 Task: Find connections with filter location Pindobaçu with filter topic #goalswith filter profile language French with filter current company TVS Supply Chain Solutions with filter school Institute of Engineering & Technology DAVV, Indore with filter industry Pipeline Transportation with filter service category Negotiation with filter keywords title Atmospheric Scientist
Action: Mouse moved to (357, 404)
Screenshot: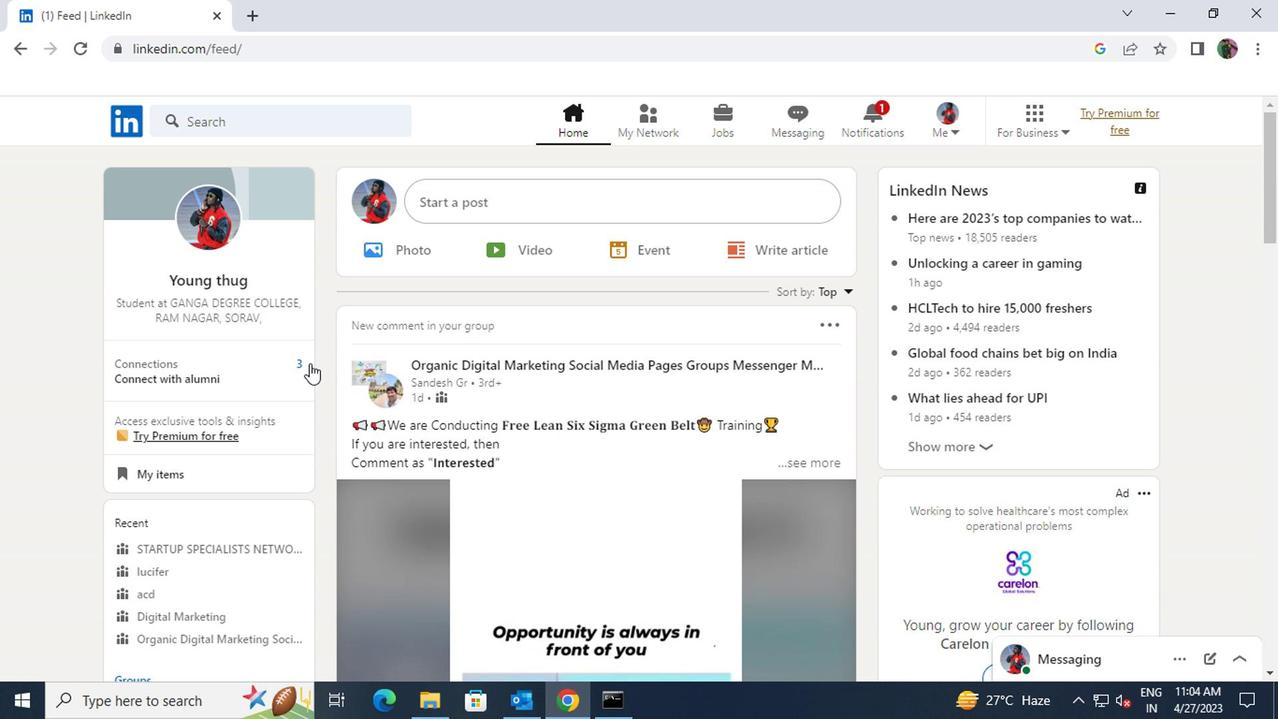 
Action: Mouse pressed left at (357, 404)
Screenshot: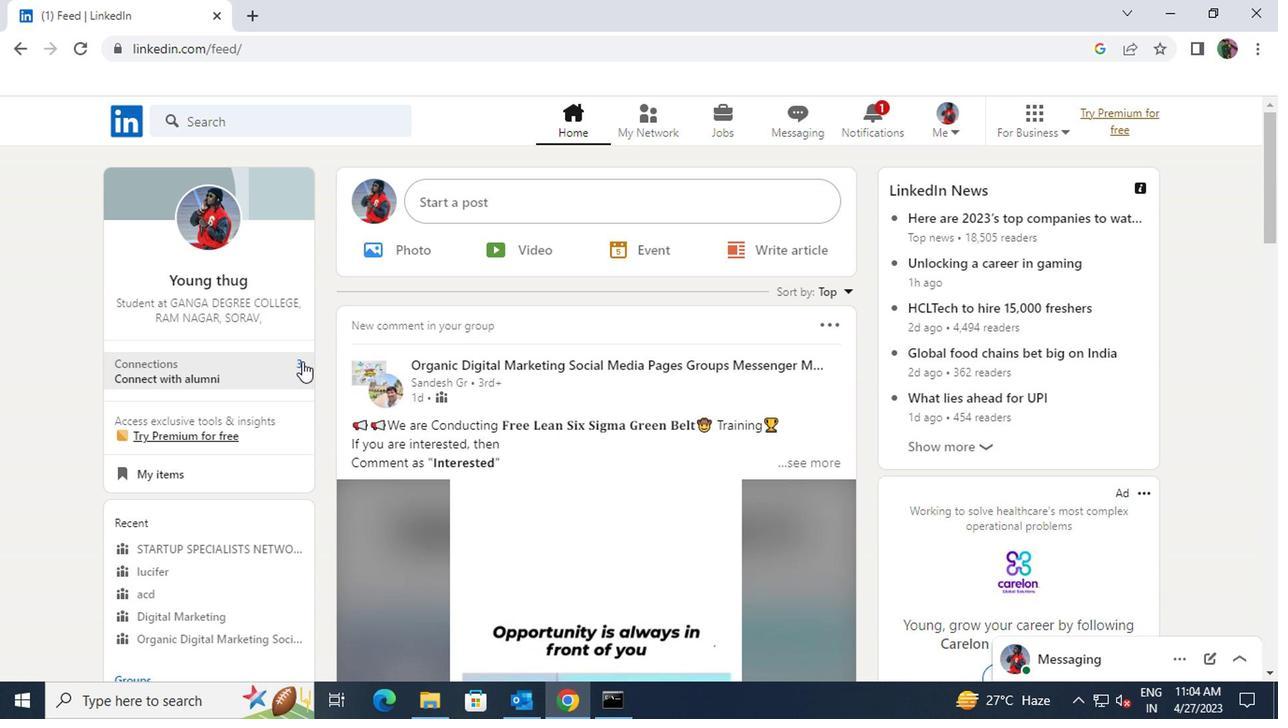 
Action: Mouse moved to (397, 309)
Screenshot: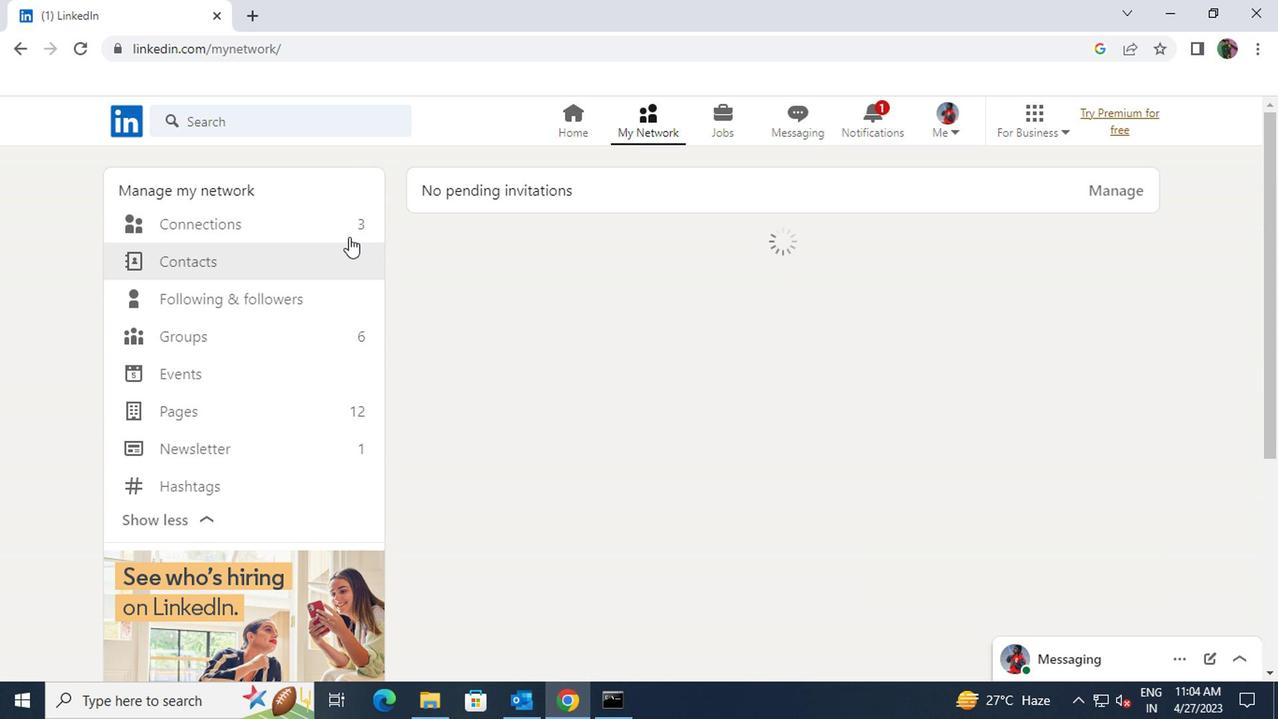 
Action: Mouse pressed left at (397, 309)
Screenshot: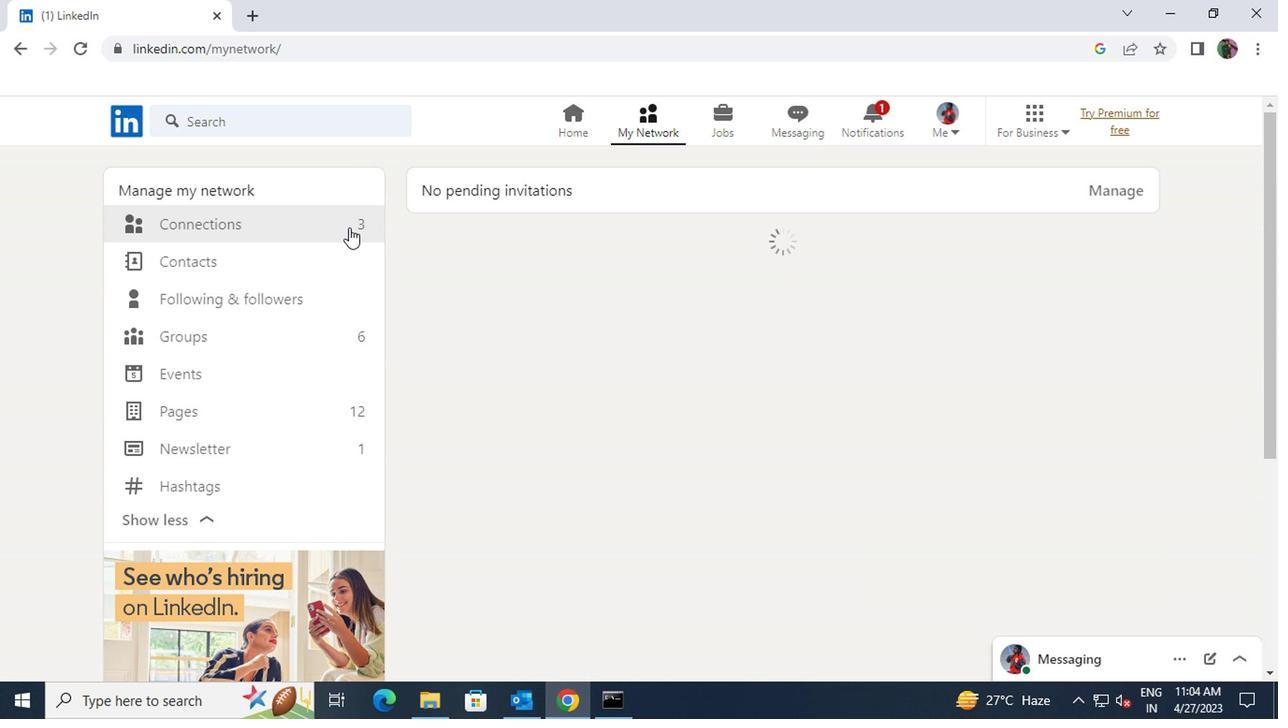 
Action: Mouse moved to (670, 312)
Screenshot: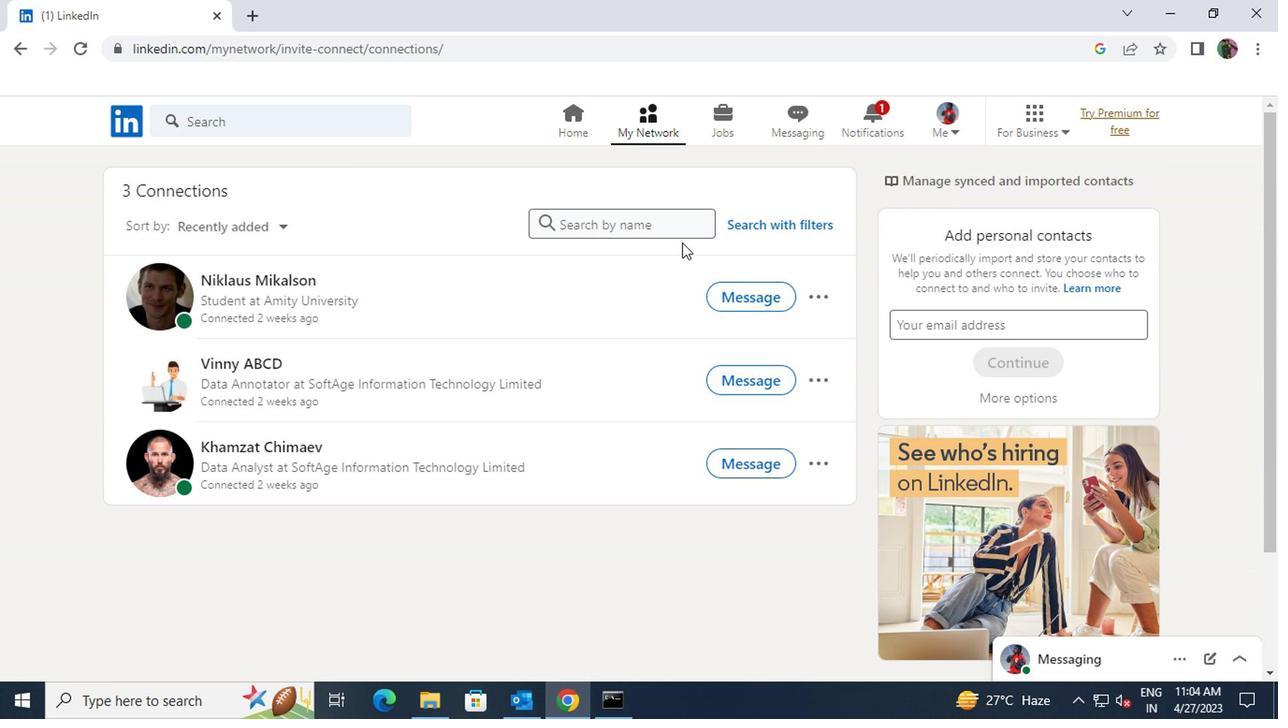 
Action: Mouse pressed left at (670, 312)
Screenshot: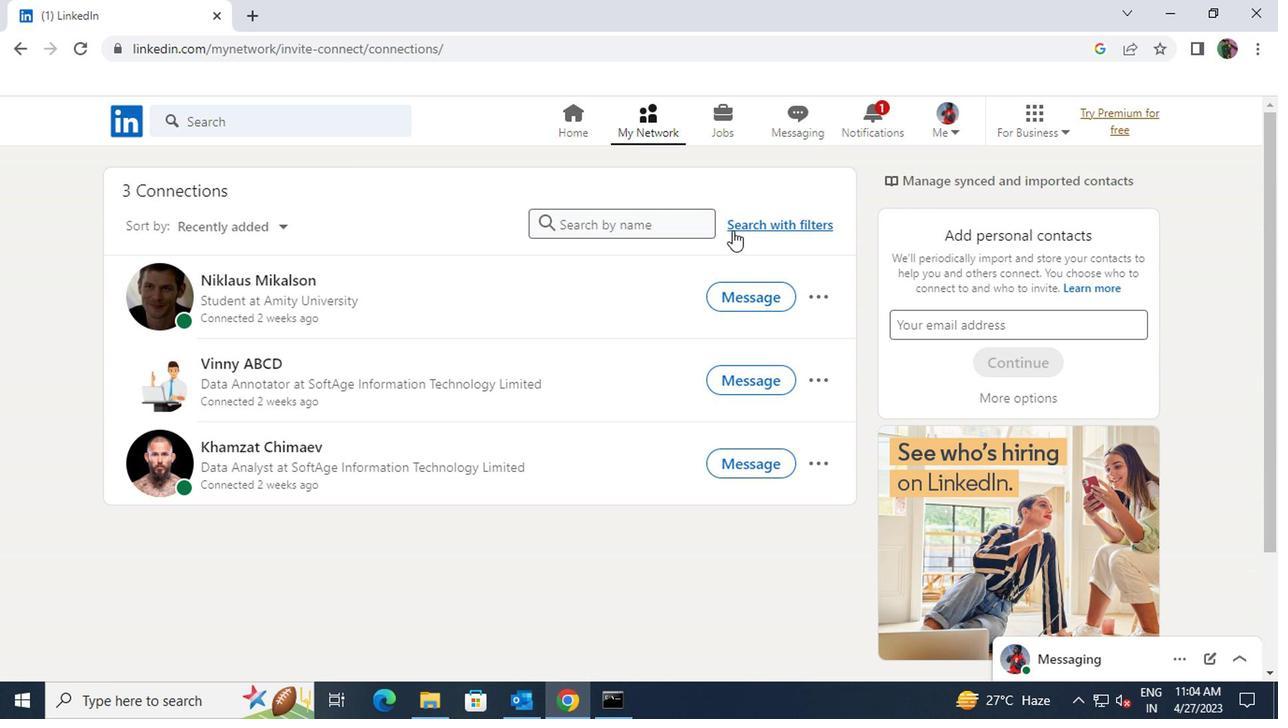 
Action: Mouse moved to (638, 273)
Screenshot: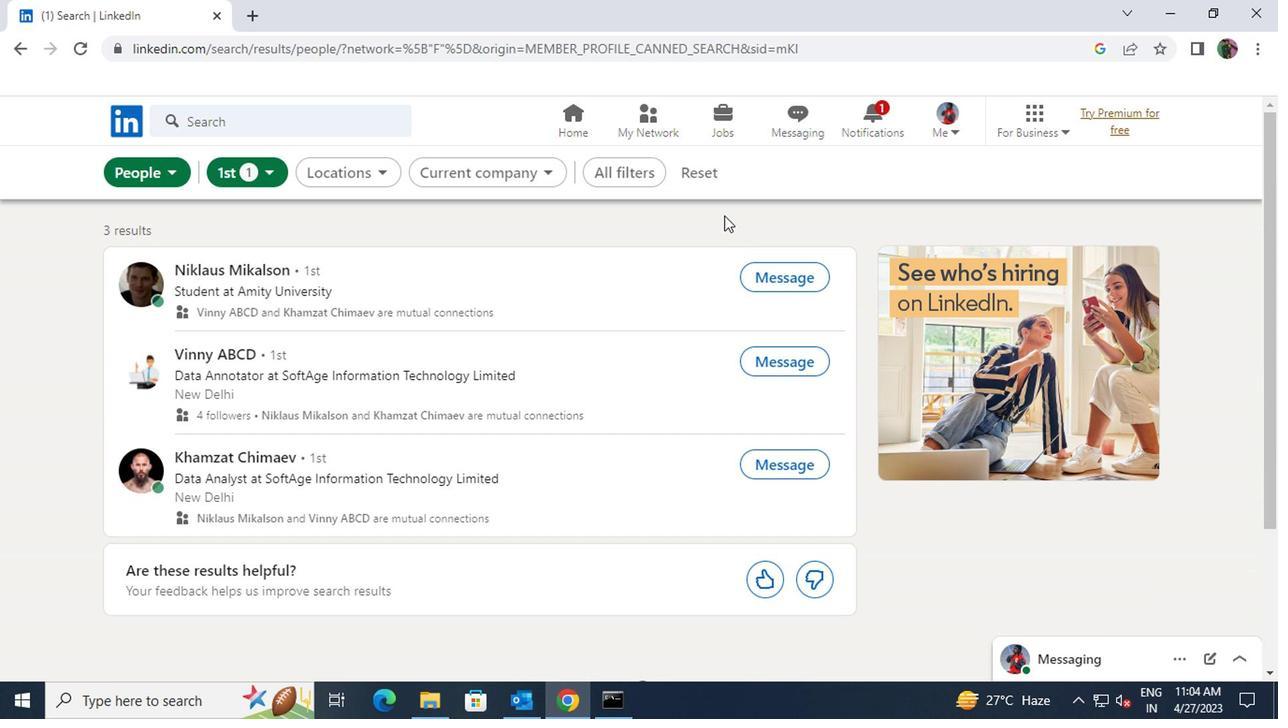 
Action: Mouse pressed left at (638, 273)
Screenshot: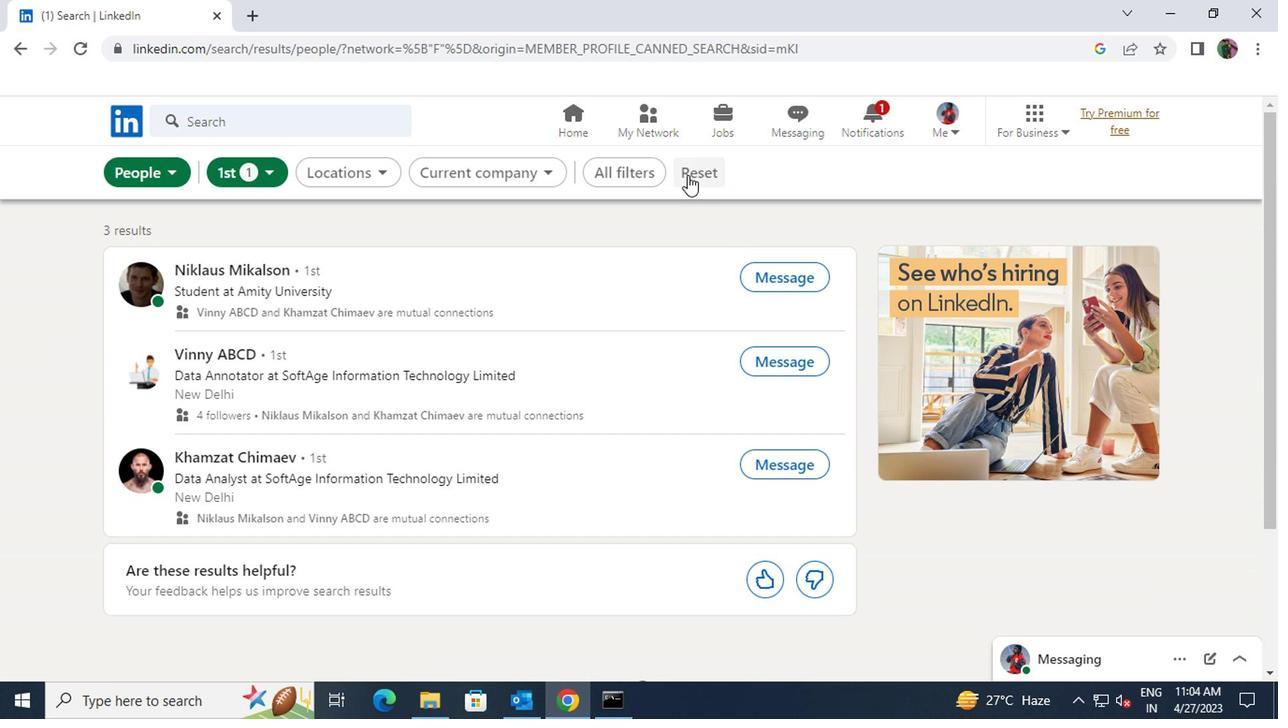 
Action: Mouse moved to (629, 270)
Screenshot: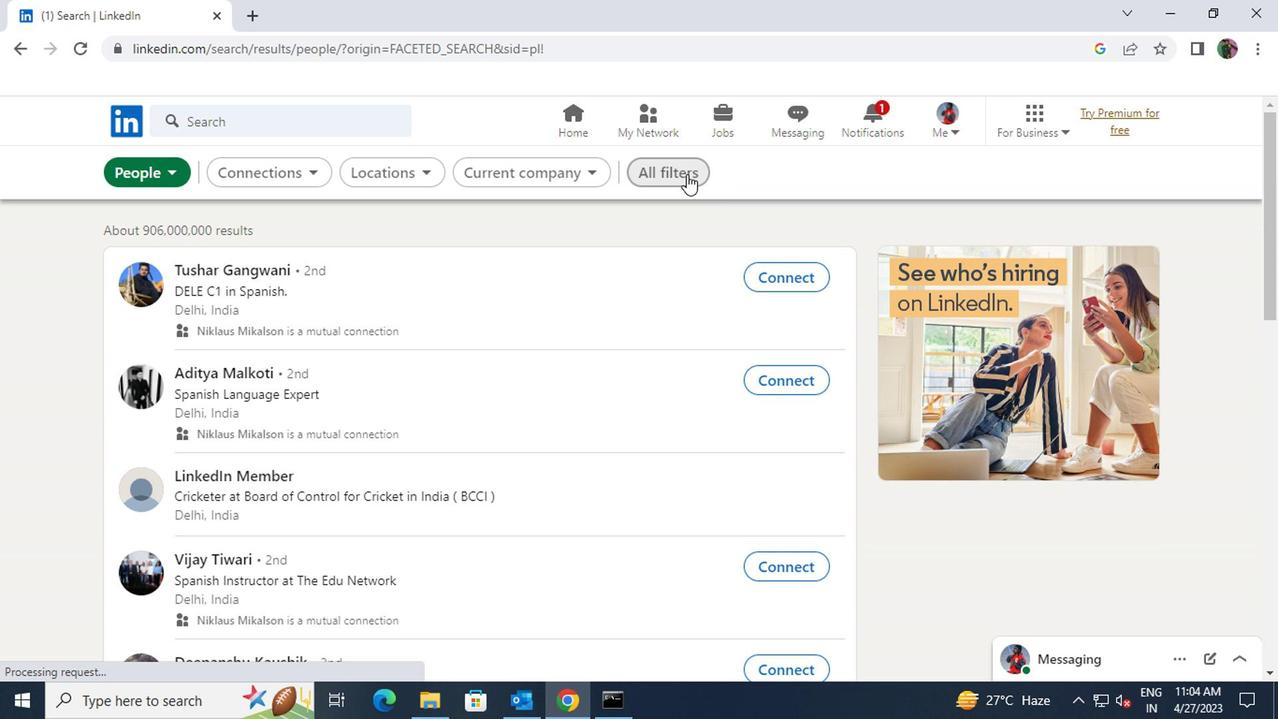 
Action: Mouse pressed left at (629, 270)
Screenshot: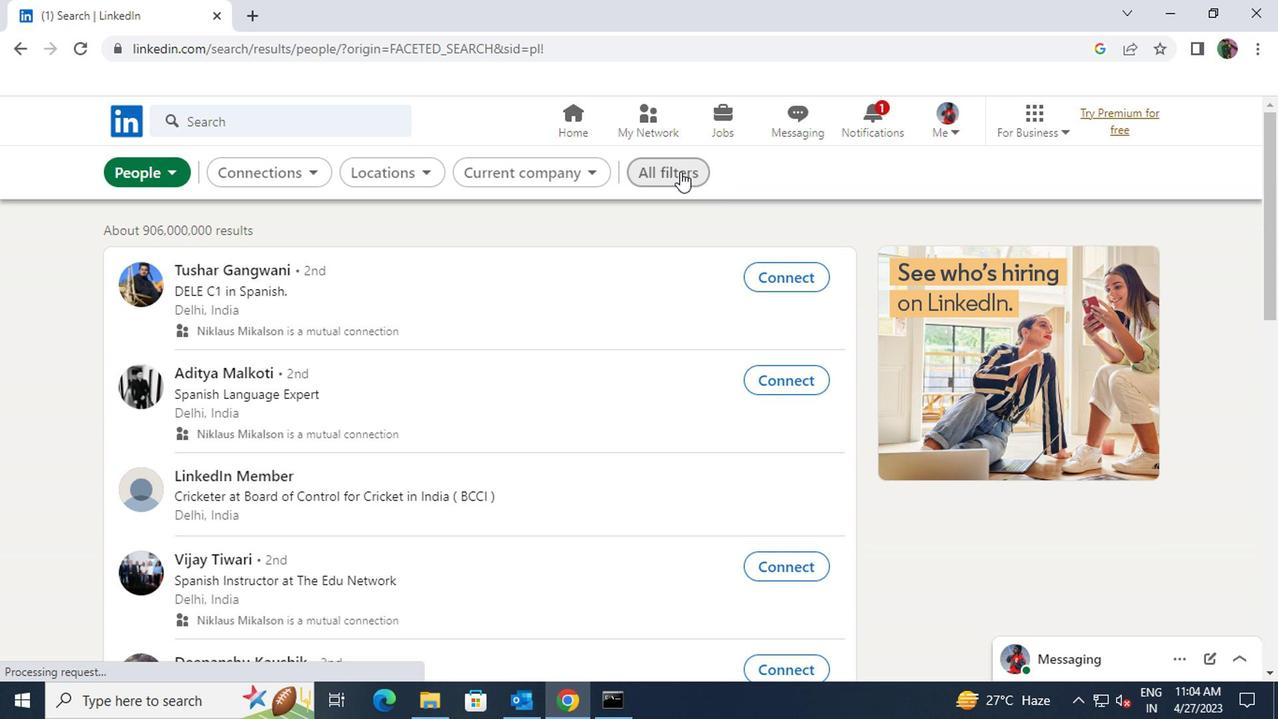 
Action: Mouse moved to (805, 414)
Screenshot: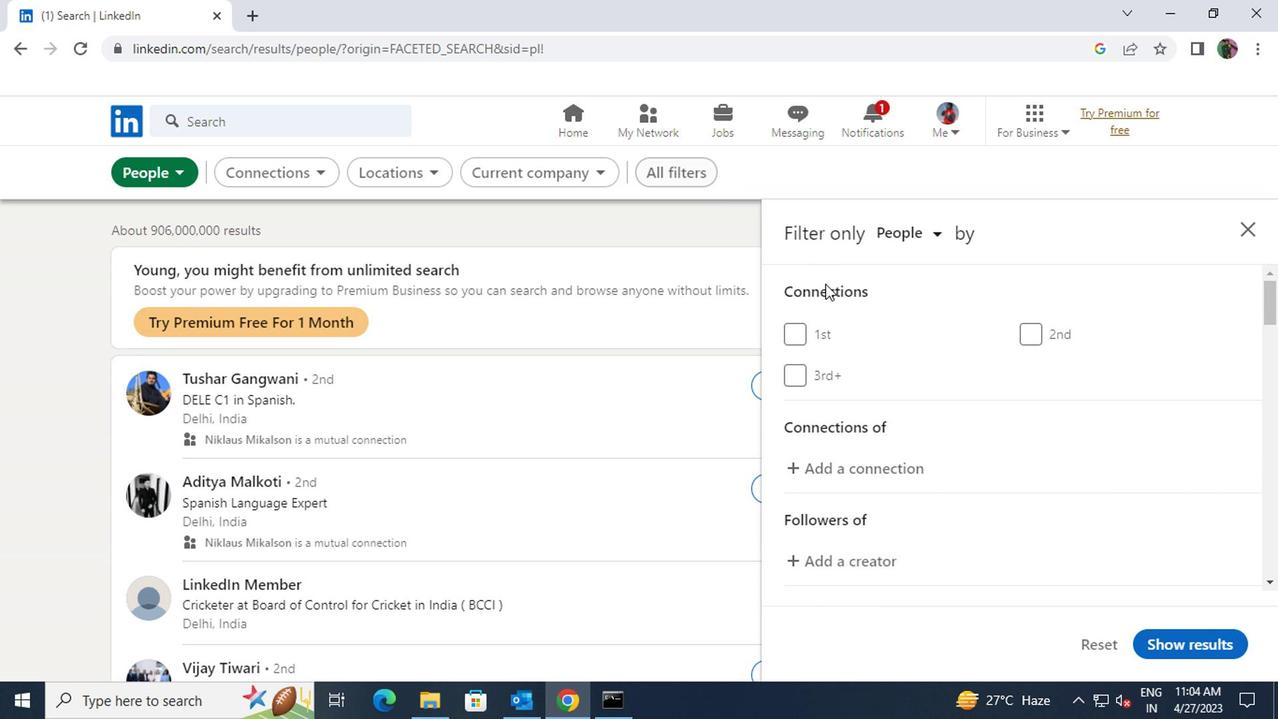 
Action: Mouse scrolled (805, 414) with delta (0, 0)
Screenshot: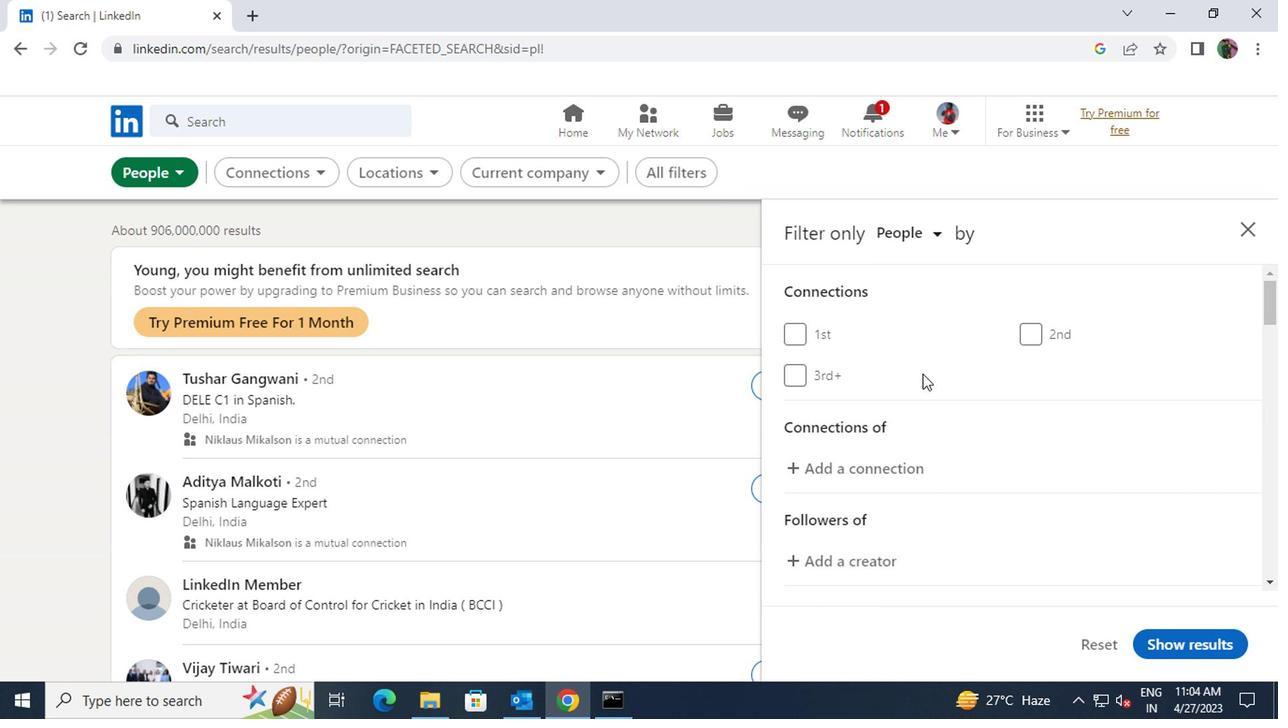 
Action: Mouse scrolled (805, 414) with delta (0, 0)
Screenshot: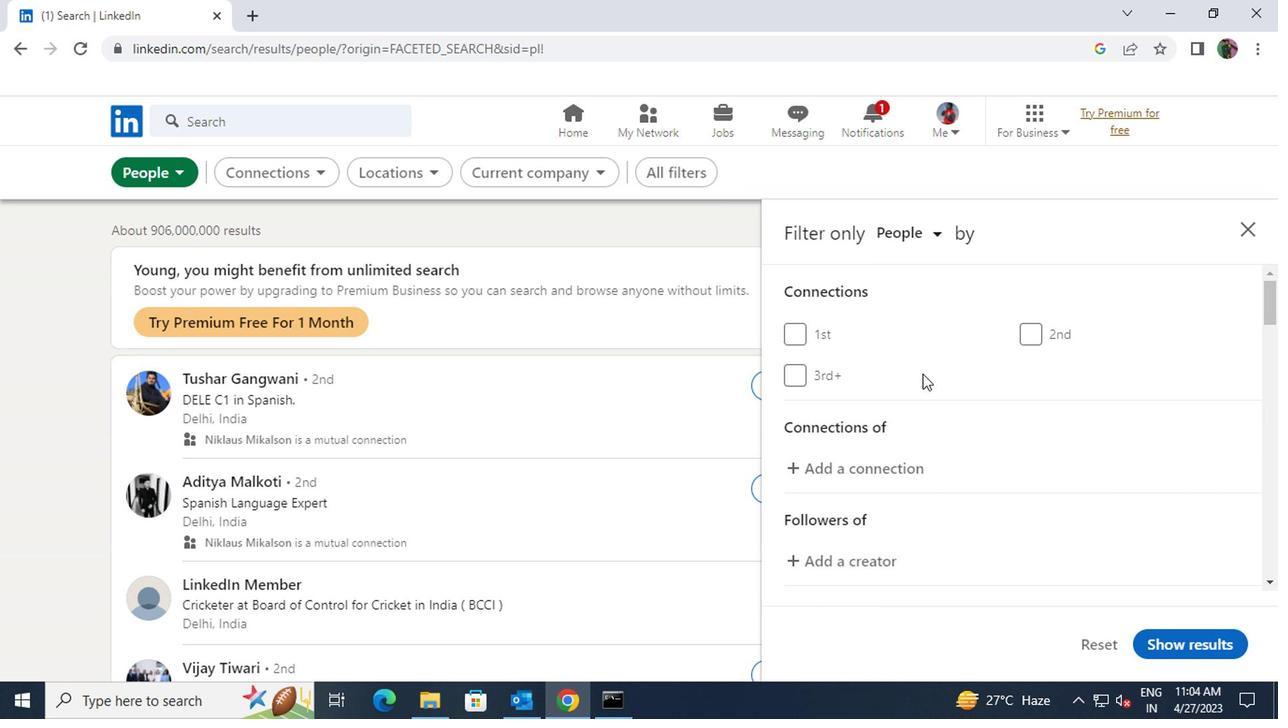 
Action: Mouse scrolled (805, 414) with delta (0, 0)
Screenshot: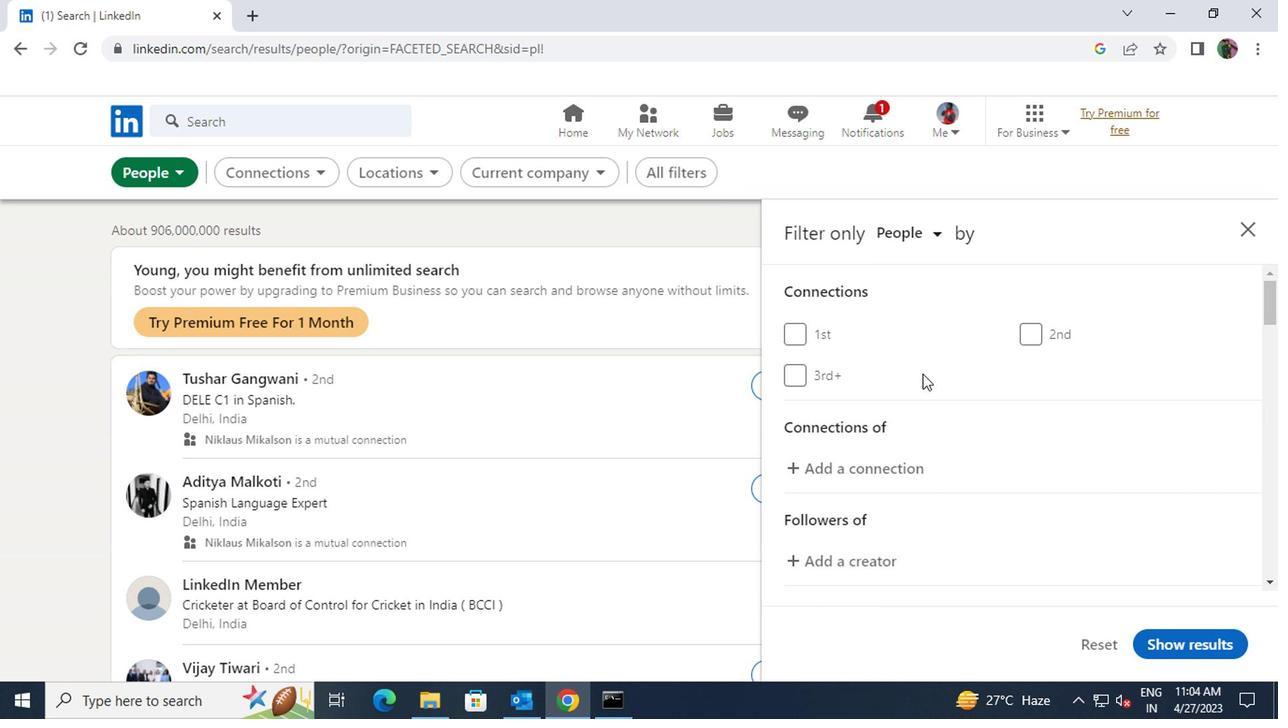 
Action: Mouse scrolled (805, 414) with delta (0, 0)
Screenshot: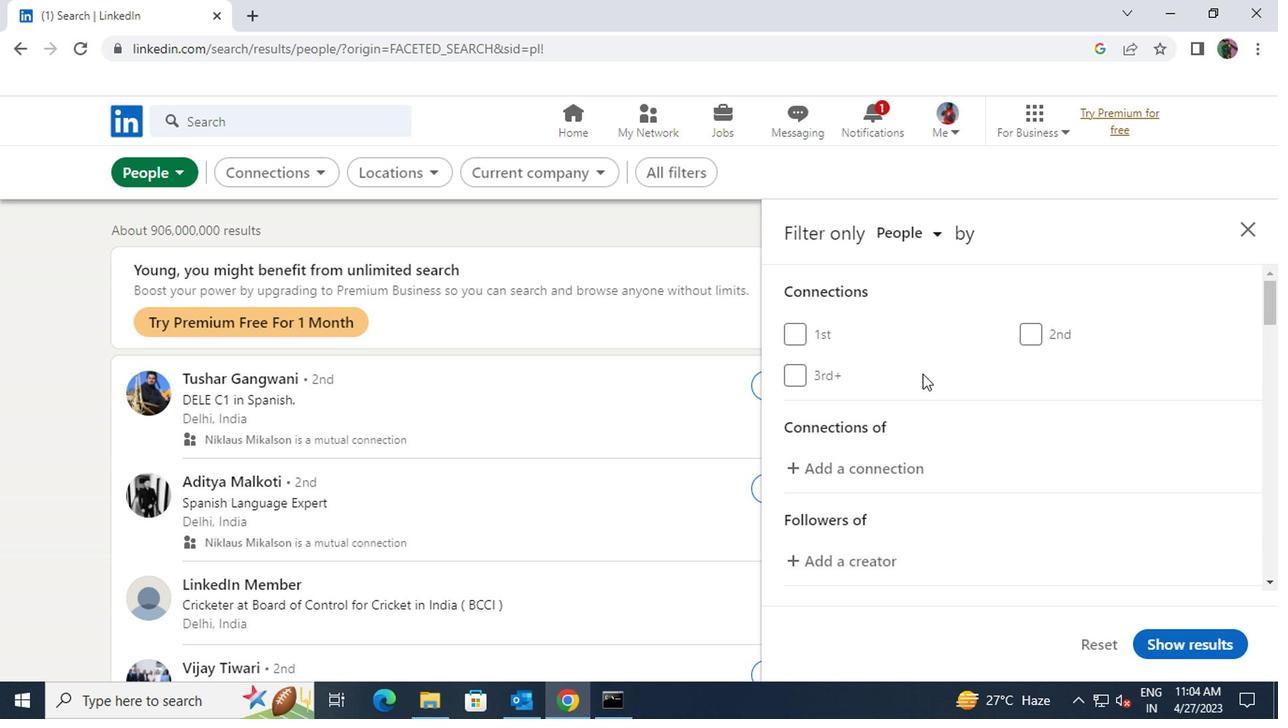 
Action: Mouse moved to (891, 409)
Screenshot: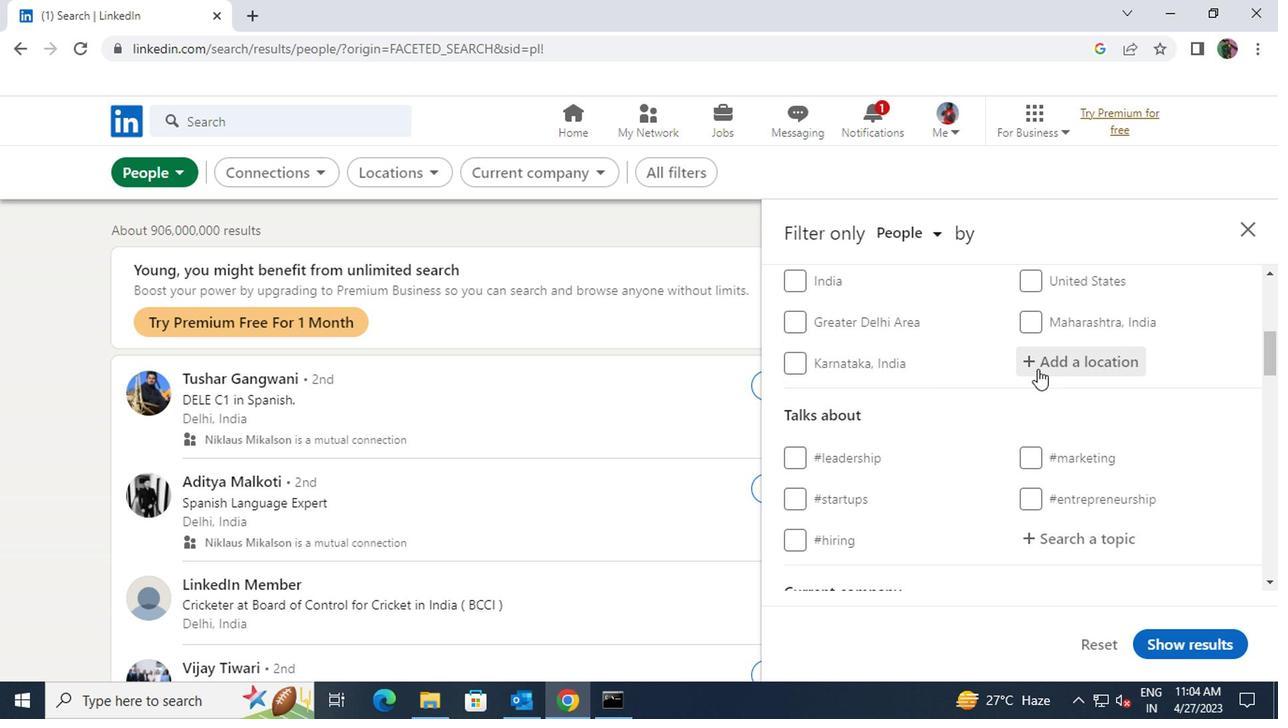 
Action: Mouse pressed left at (891, 409)
Screenshot: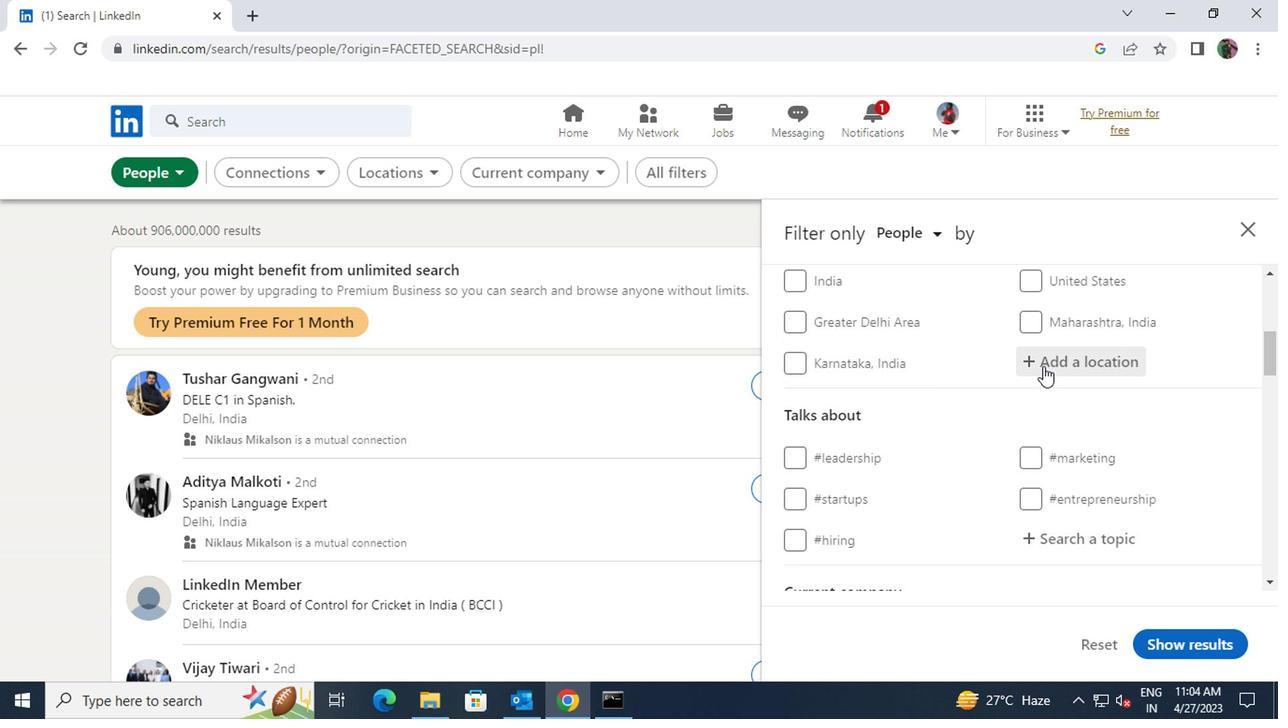 
Action: Key pressed <Key.shift><Key.shift><Key.shift><Key.shift>PINDOBACU
Screenshot: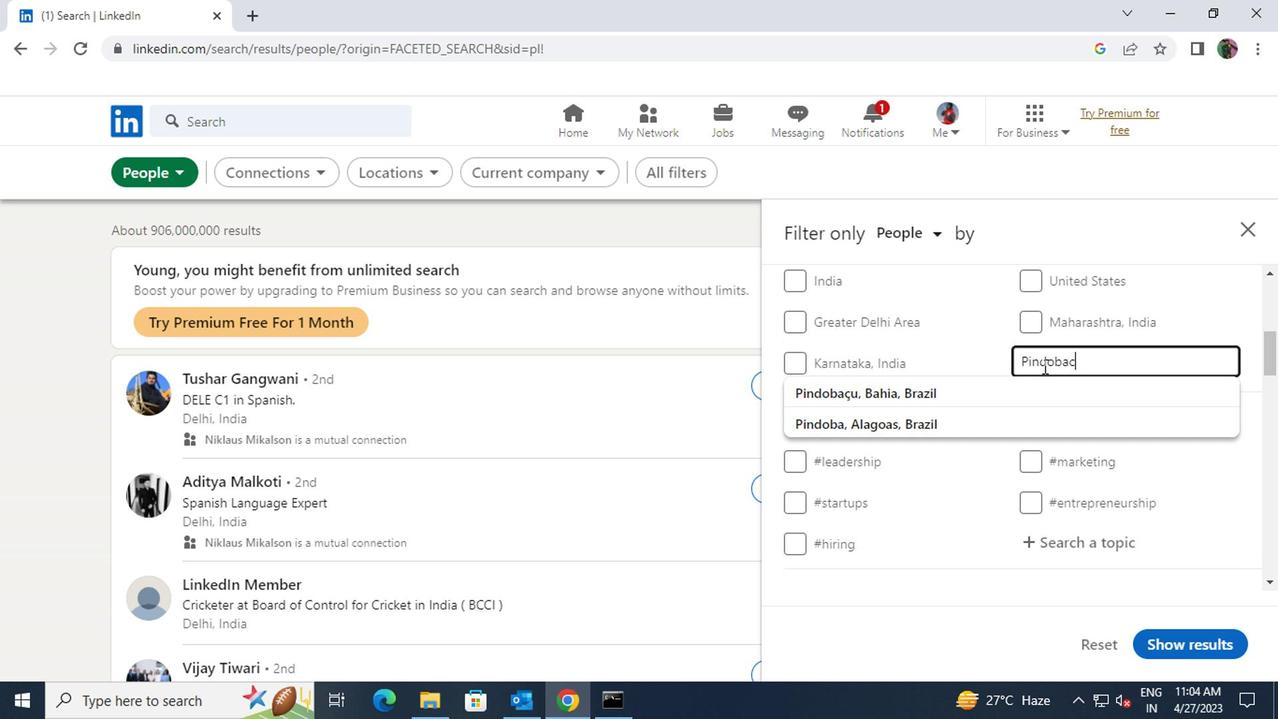 
Action: Mouse moved to (887, 422)
Screenshot: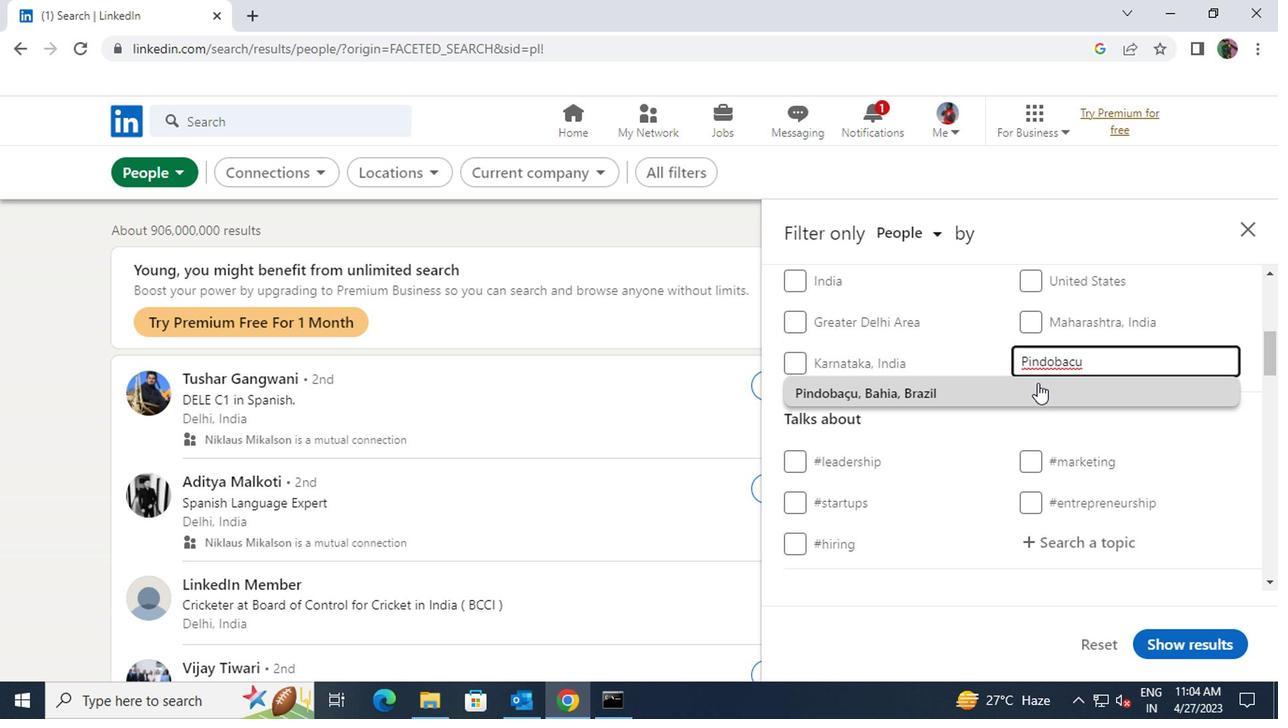 
Action: Mouse pressed left at (887, 422)
Screenshot: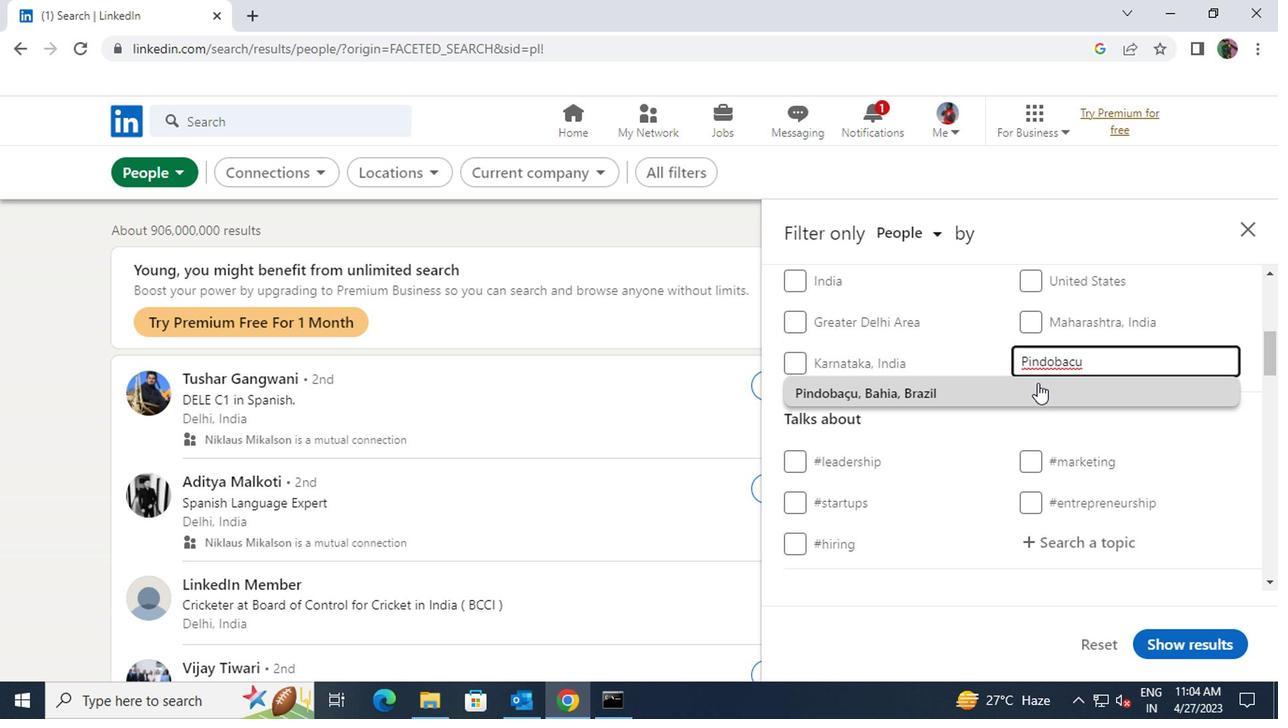 
Action: Mouse scrolled (887, 421) with delta (0, 0)
Screenshot: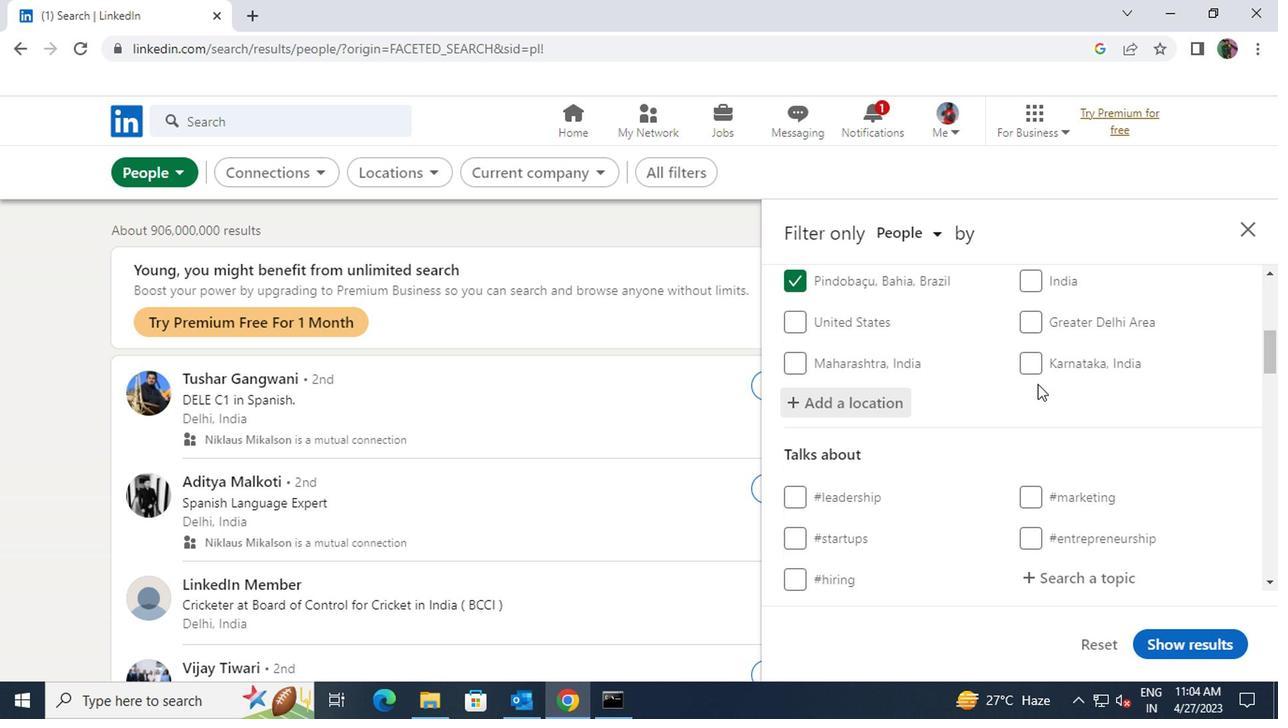 
Action: Mouse scrolled (887, 421) with delta (0, 0)
Screenshot: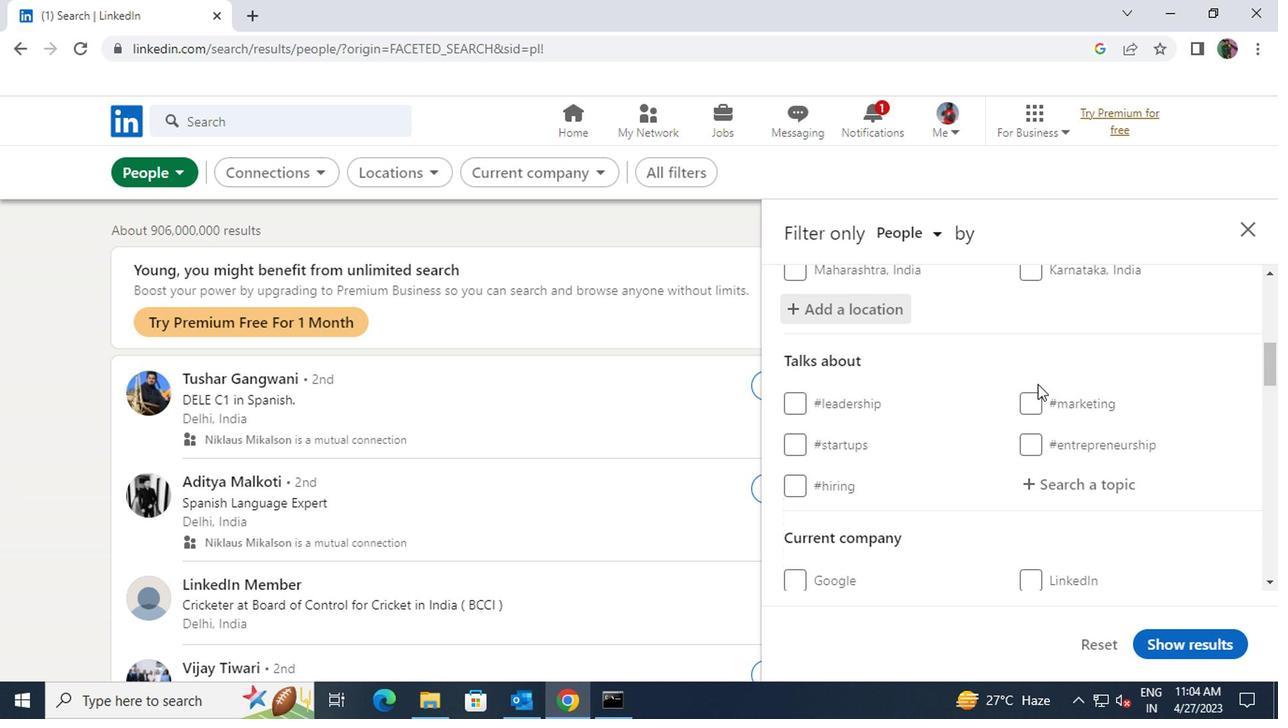 
Action: Mouse moved to (889, 421)
Screenshot: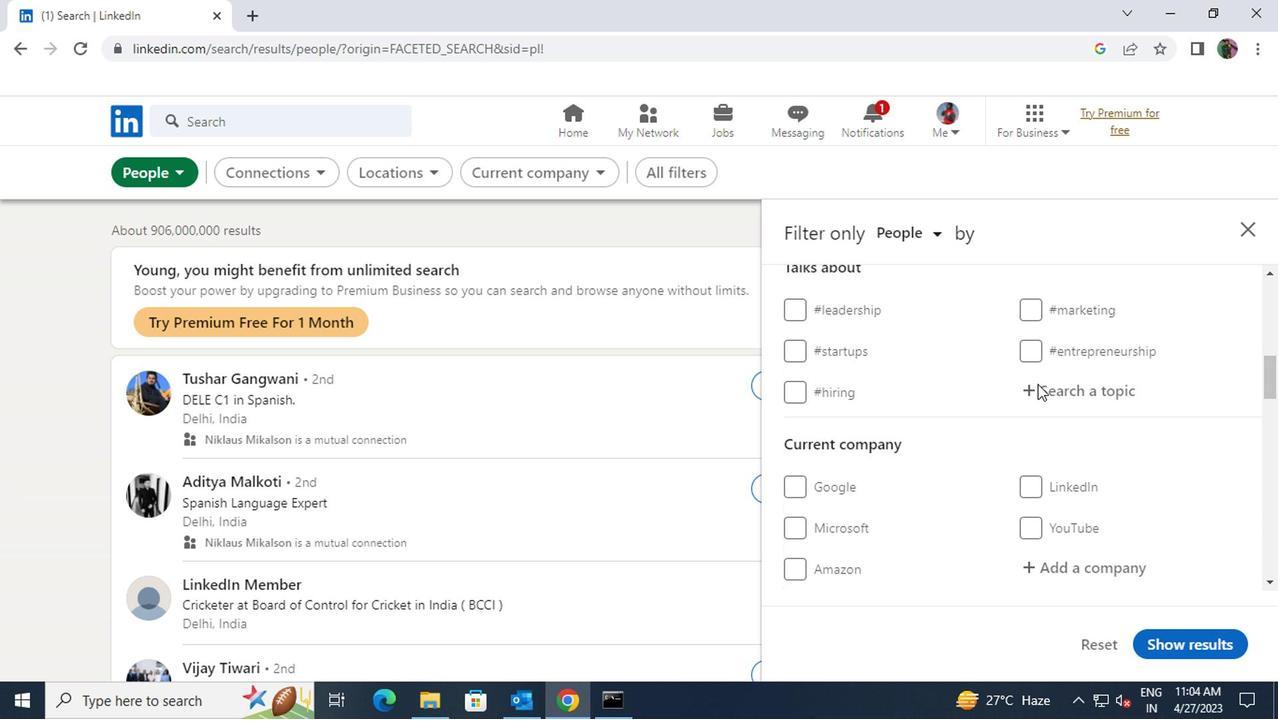 
Action: Mouse pressed left at (889, 421)
Screenshot: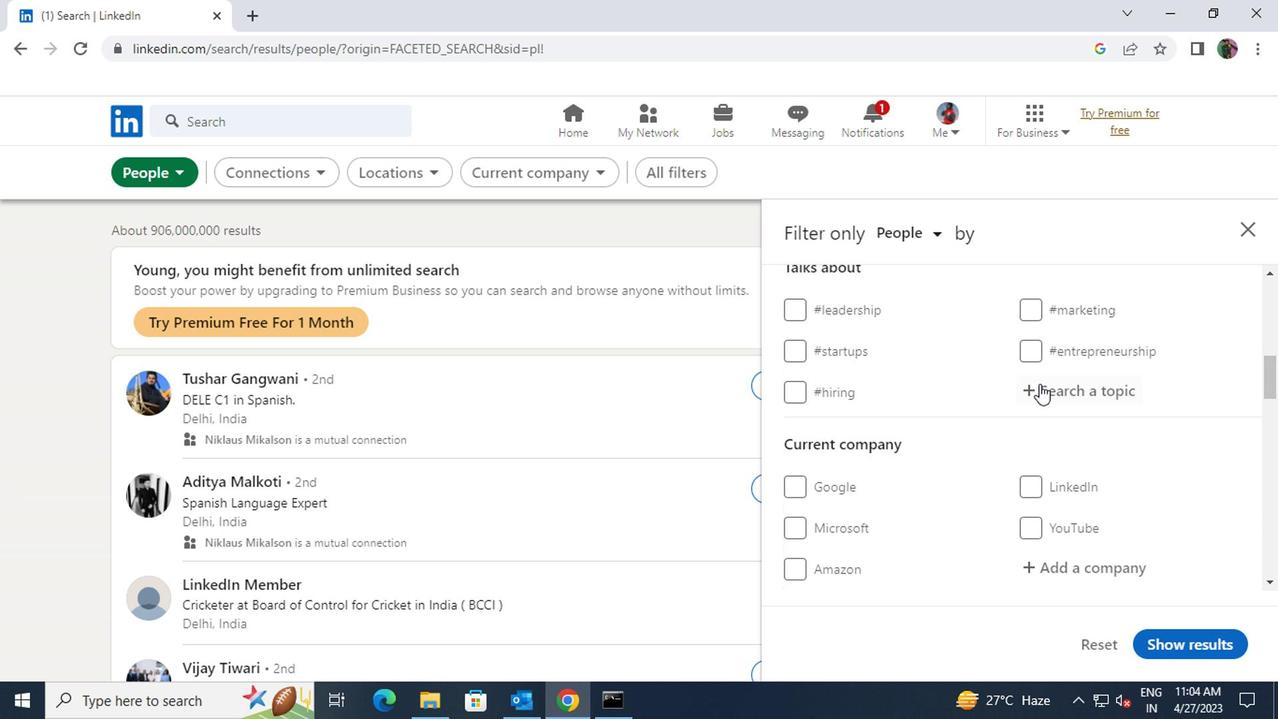 
Action: Key pressed <Key.shift><Key.shift>#<Key.shift>GOALSWITH
Screenshot: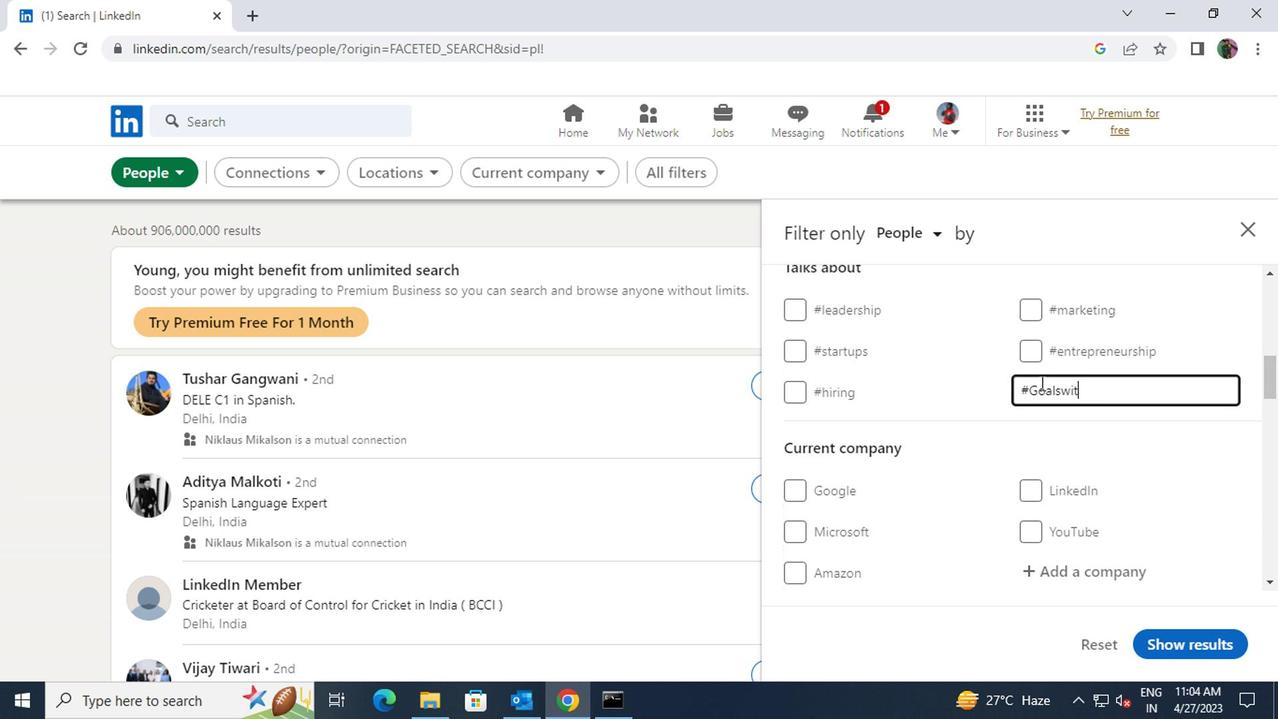 
Action: Mouse moved to (890, 420)
Screenshot: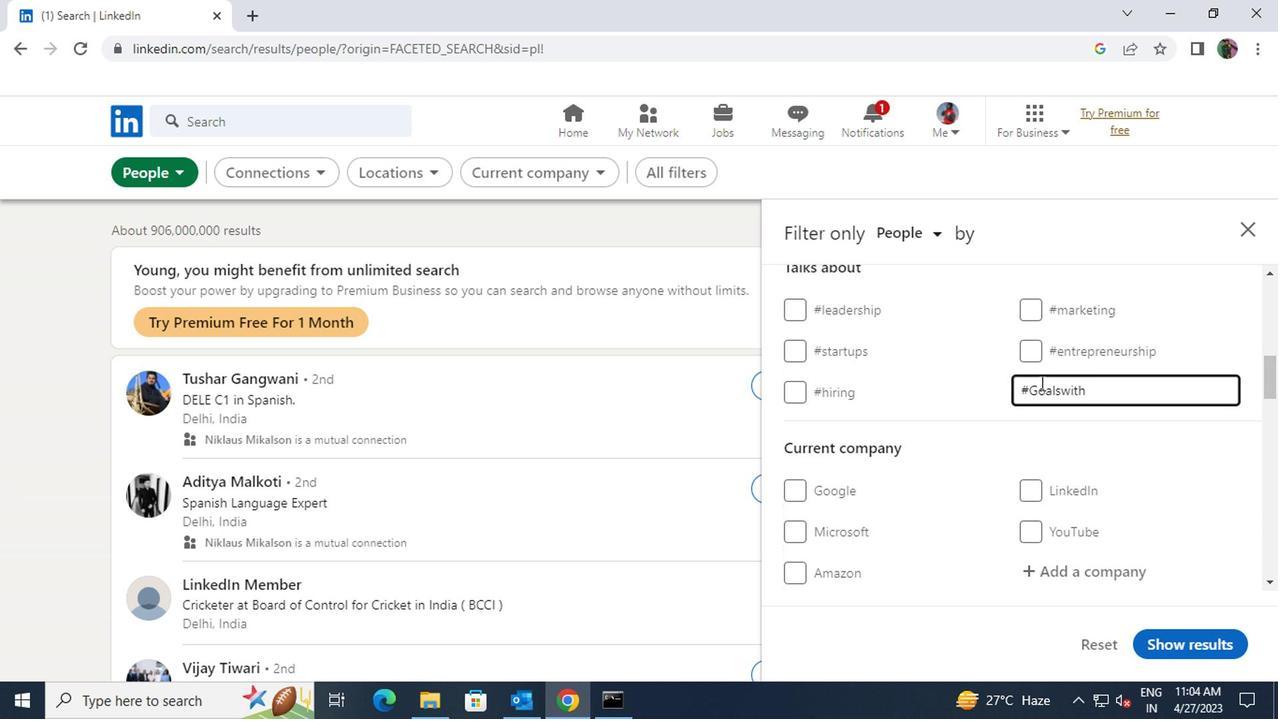 
Action: Mouse scrolled (890, 419) with delta (0, 0)
Screenshot: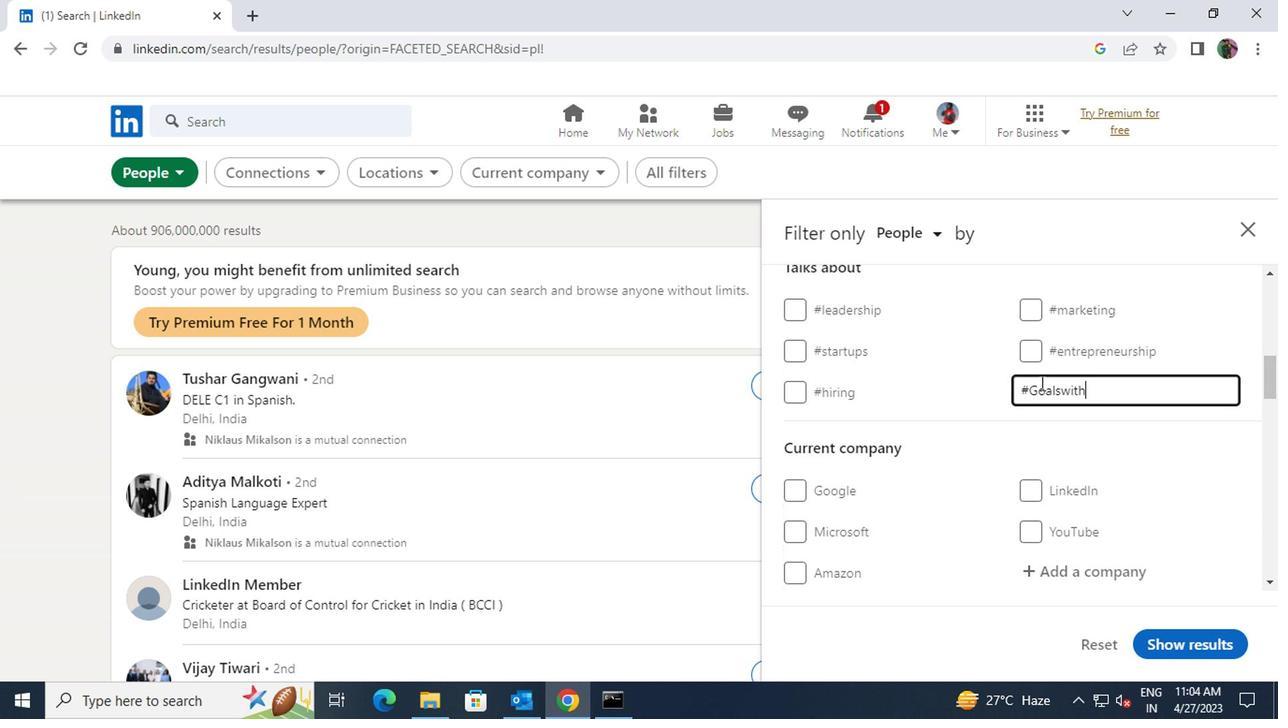 
Action: Mouse scrolled (890, 419) with delta (0, 0)
Screenshot: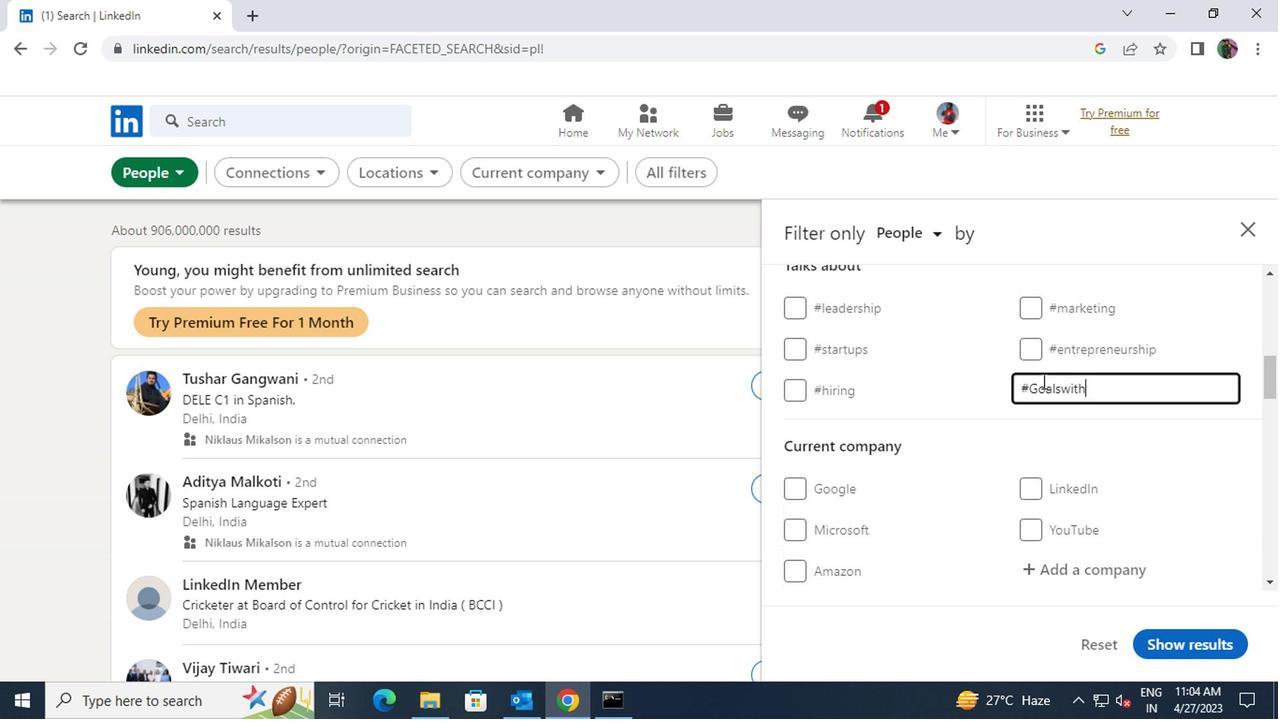 
Action: Mouse moved to (894, 422)
Screenshot: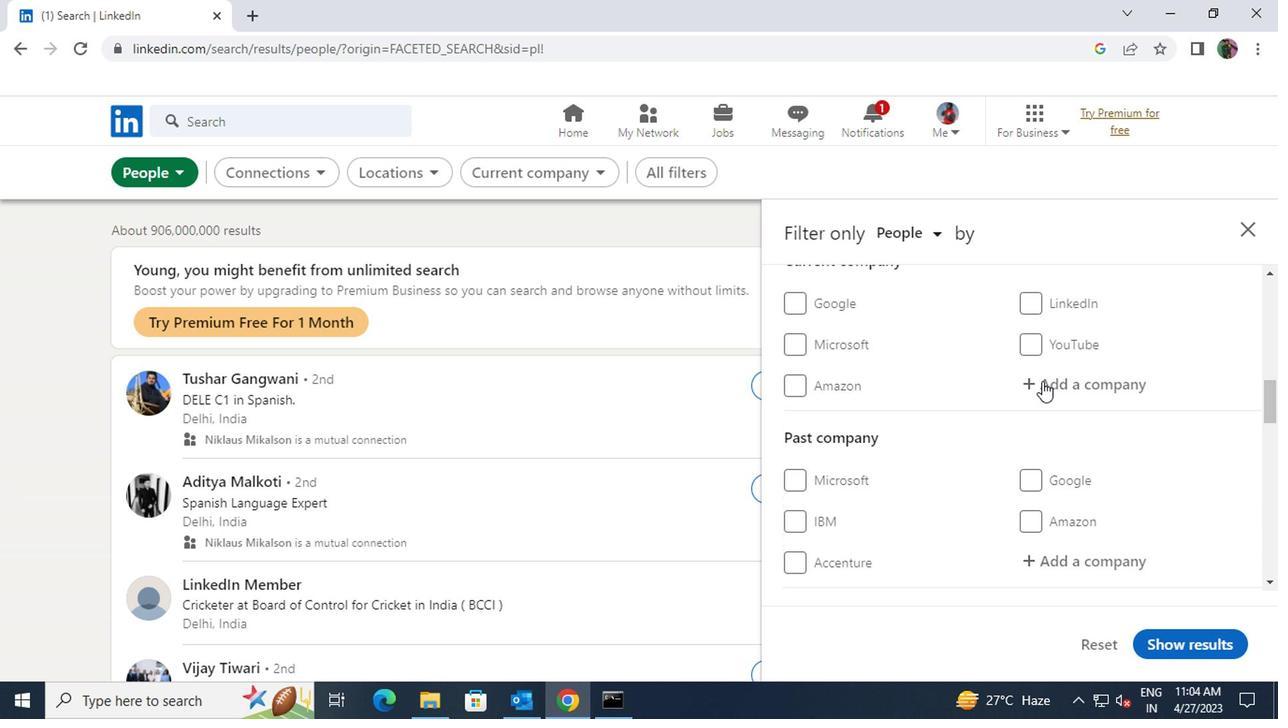 
Action: Mouse pressed left at (894, 422)
Screenshot: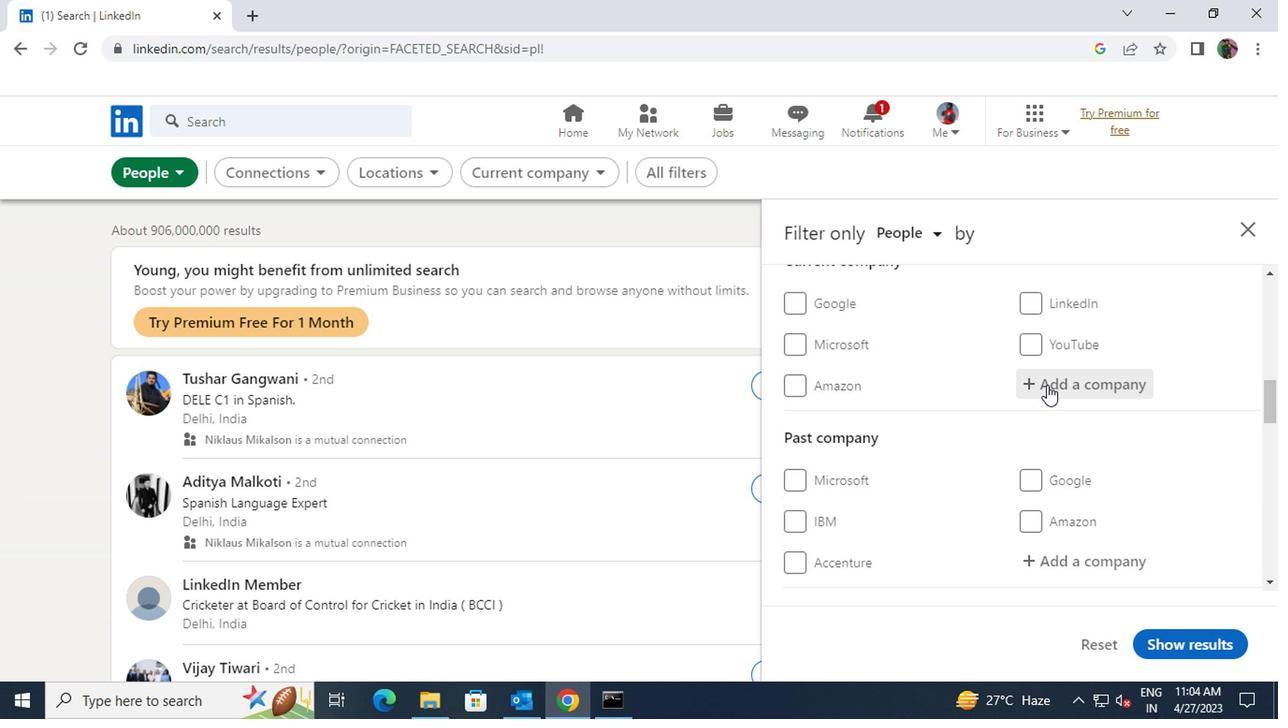 
Action: Key pressed <Key.shift>TVS
Screenshot: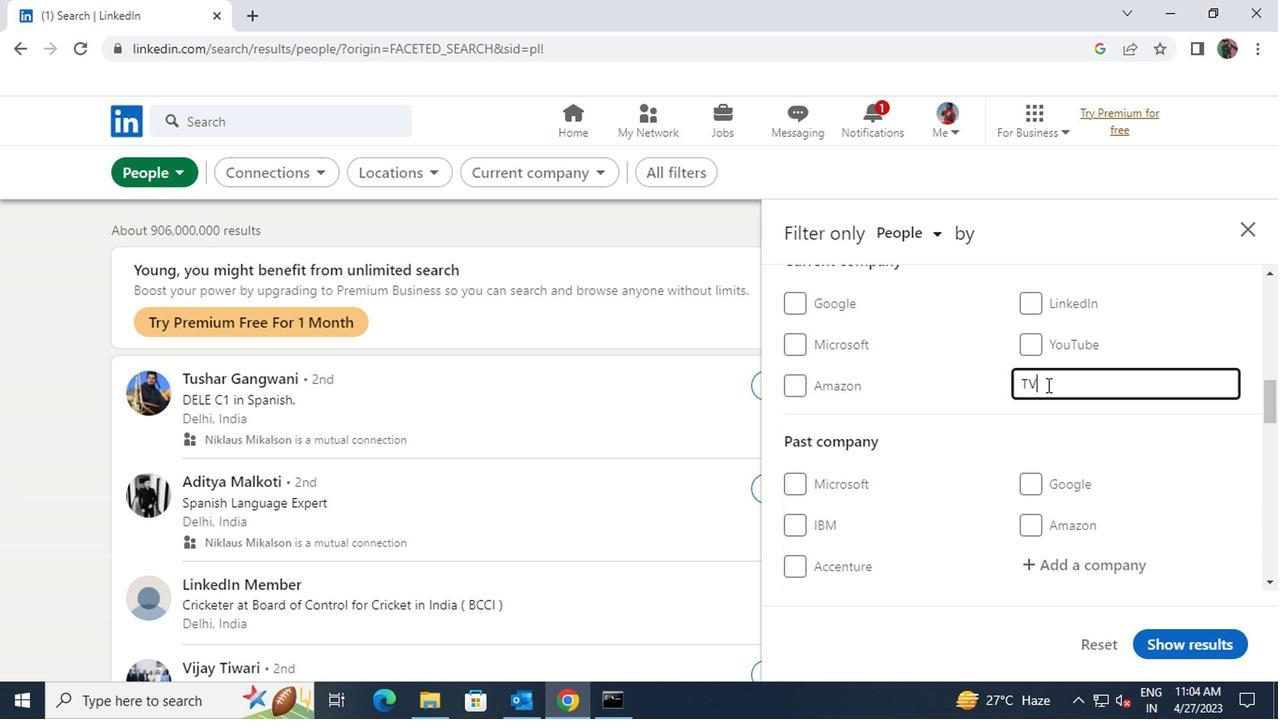 
Action: Mouse moved to (890, 443)
Screenshot: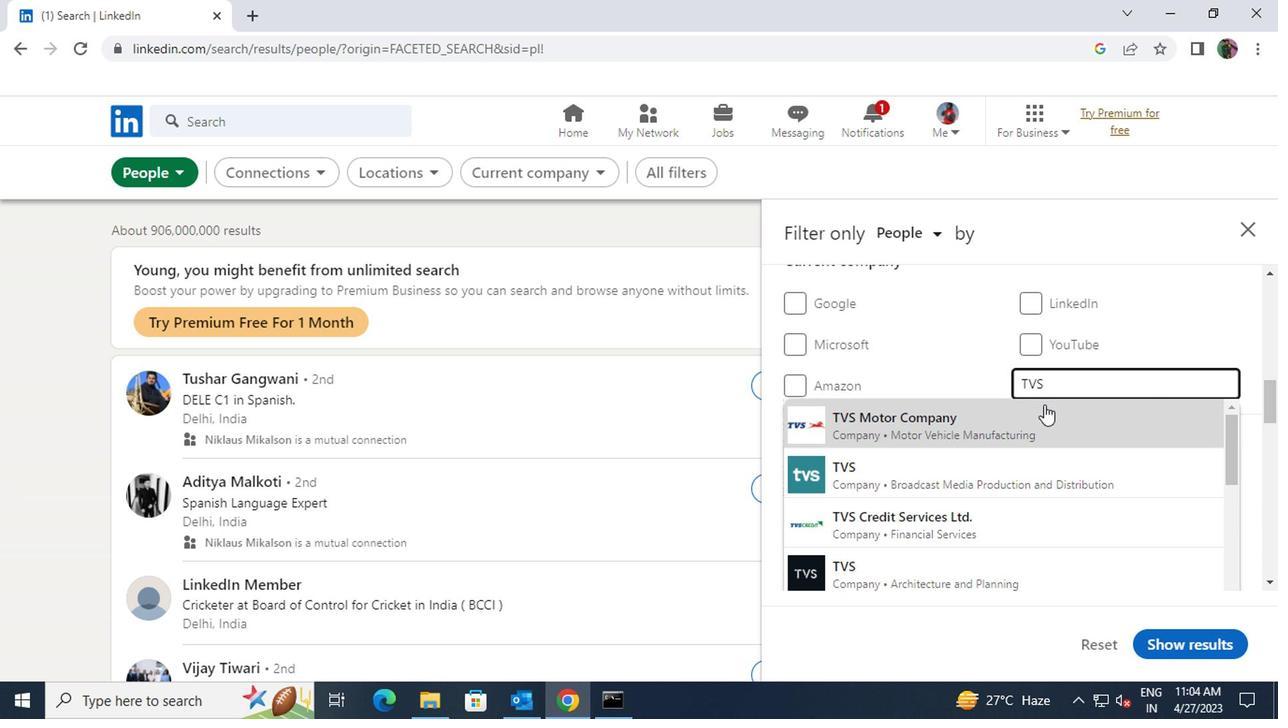 
Action: Mouse scrolled (890, 442) with delta (0, 0)
Screenshot: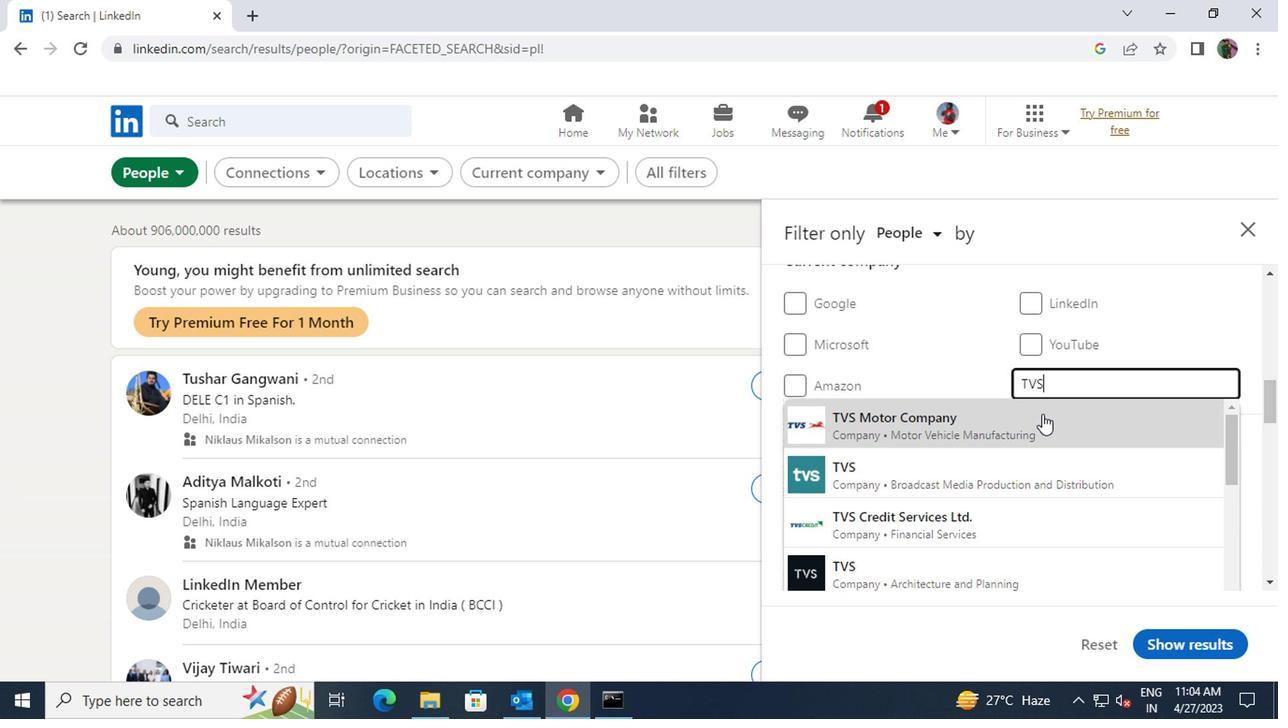 
Action: Mouse scrolled (890, 442) with delta (0, 0)
Screenshot: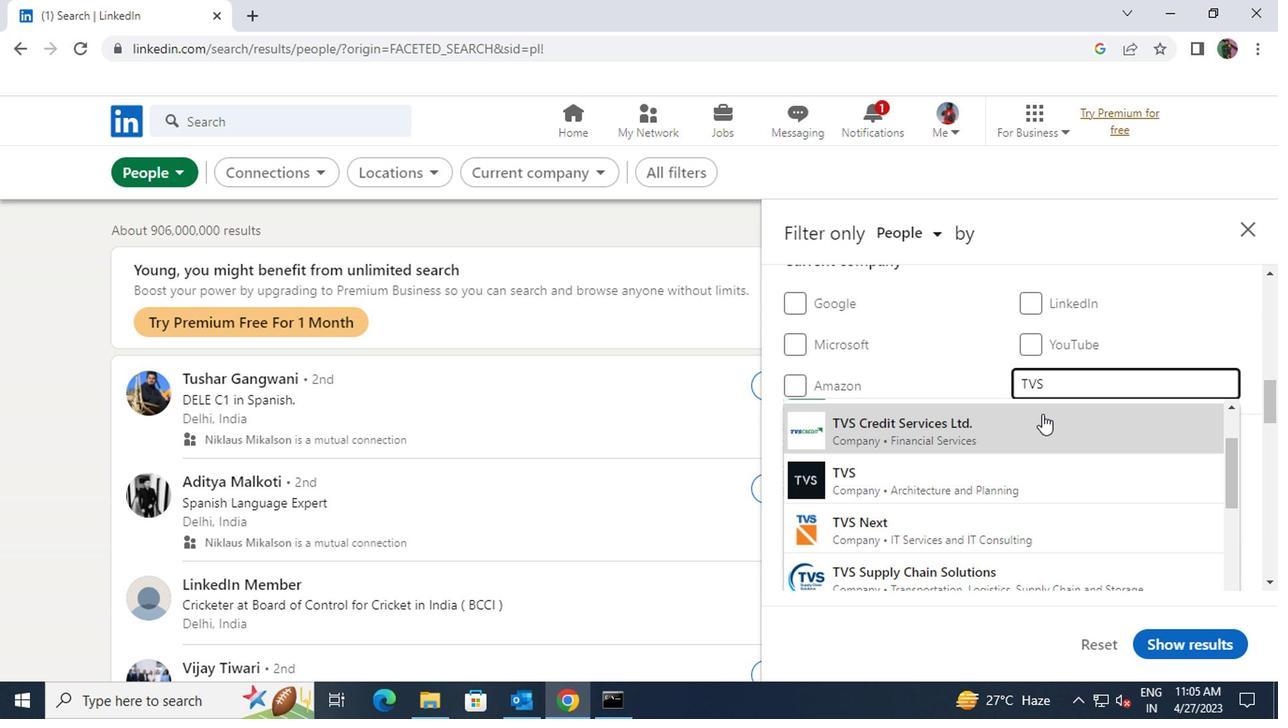 
Action: Mouse moved to (882, 487)
Screenshot: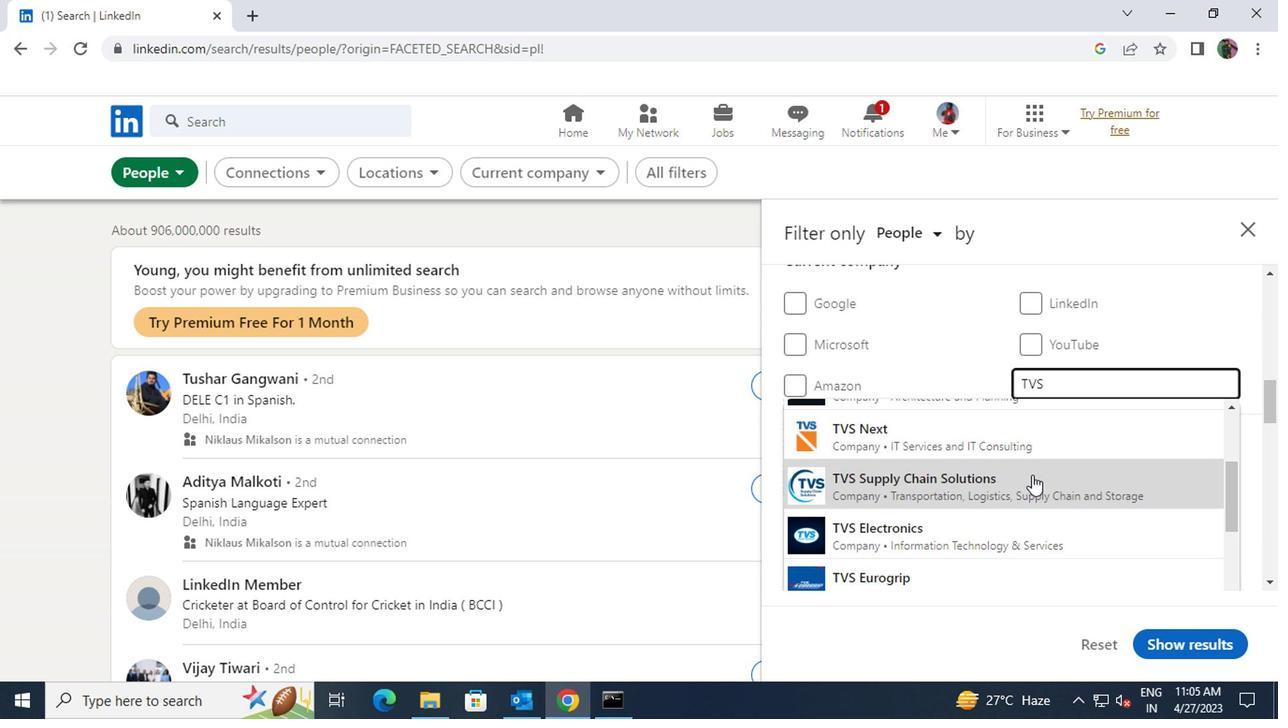 
Action: Mouse pressed left at (882, 487)
Screenshot: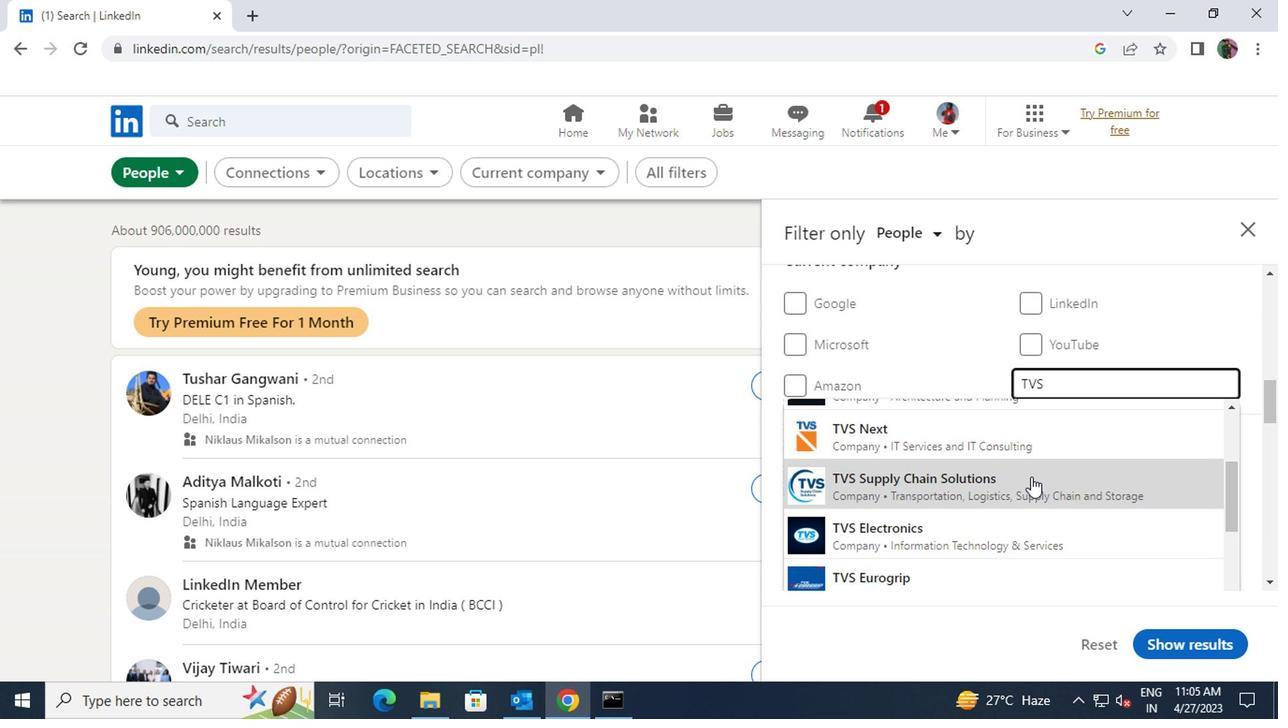 
Action: Mouse scrolled (882, 487) with delta (0, 0)
Screenshot: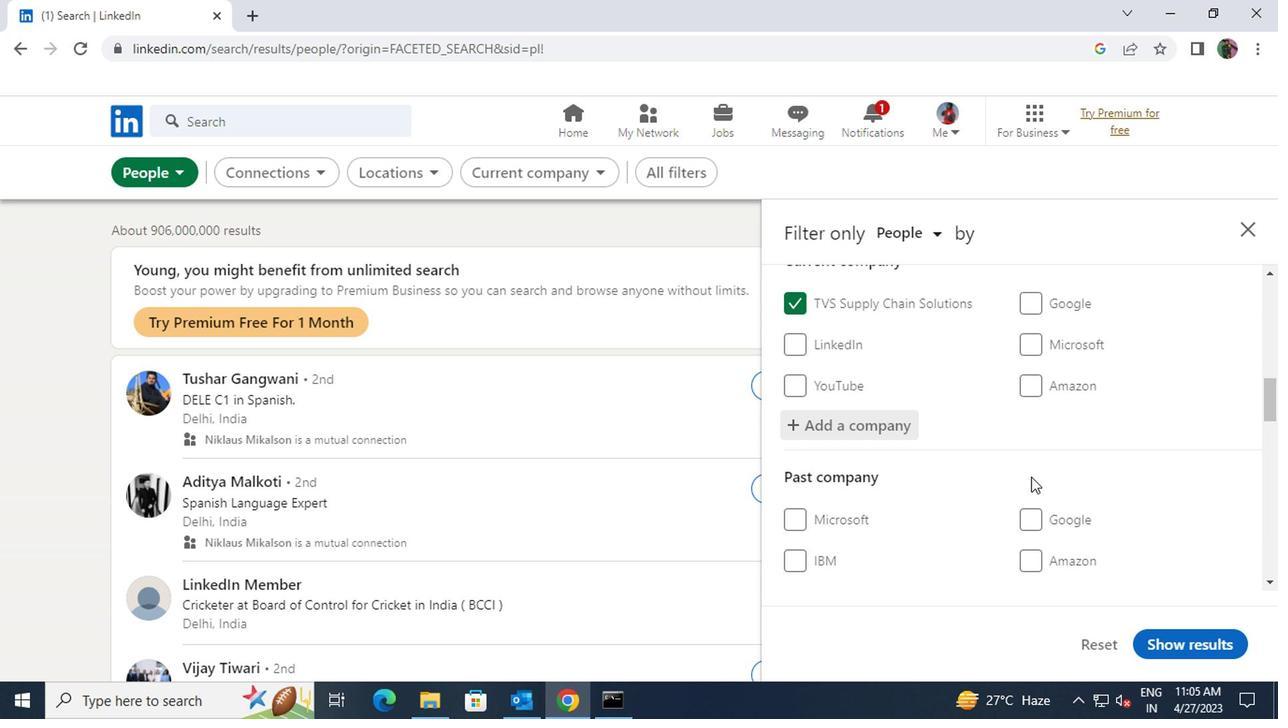 
Action: Mouse scrolled (882, 487) with delta (0, 0)
Screenshot: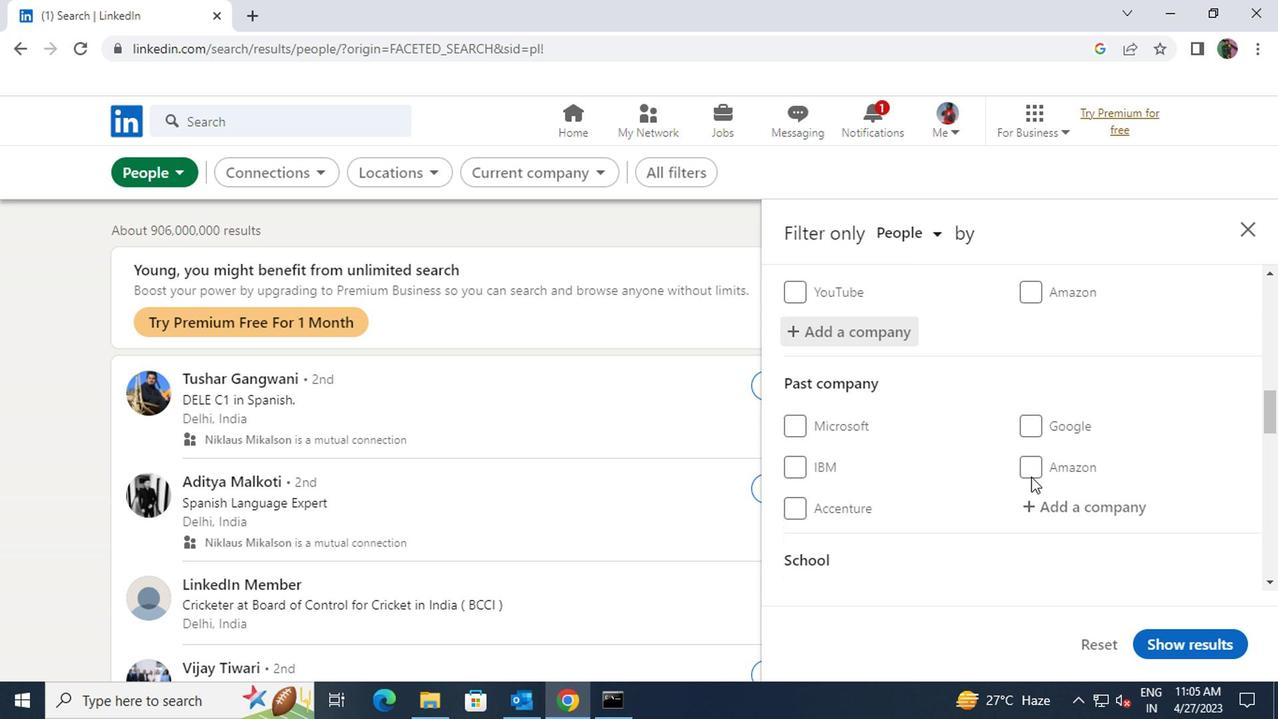 
Action: Mouse scrolled (882, 487) with delta (0, 0)
Screenshot: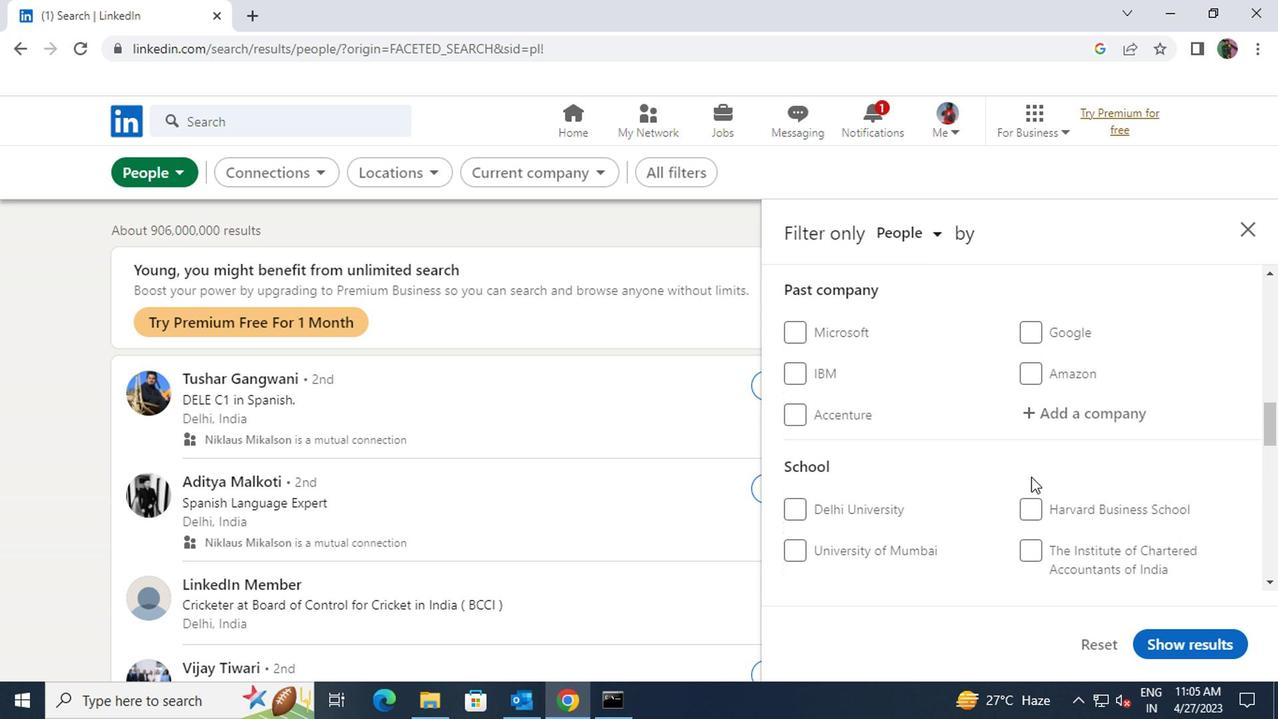 
Action: Mouse moved to (882, 513)
Screenshot: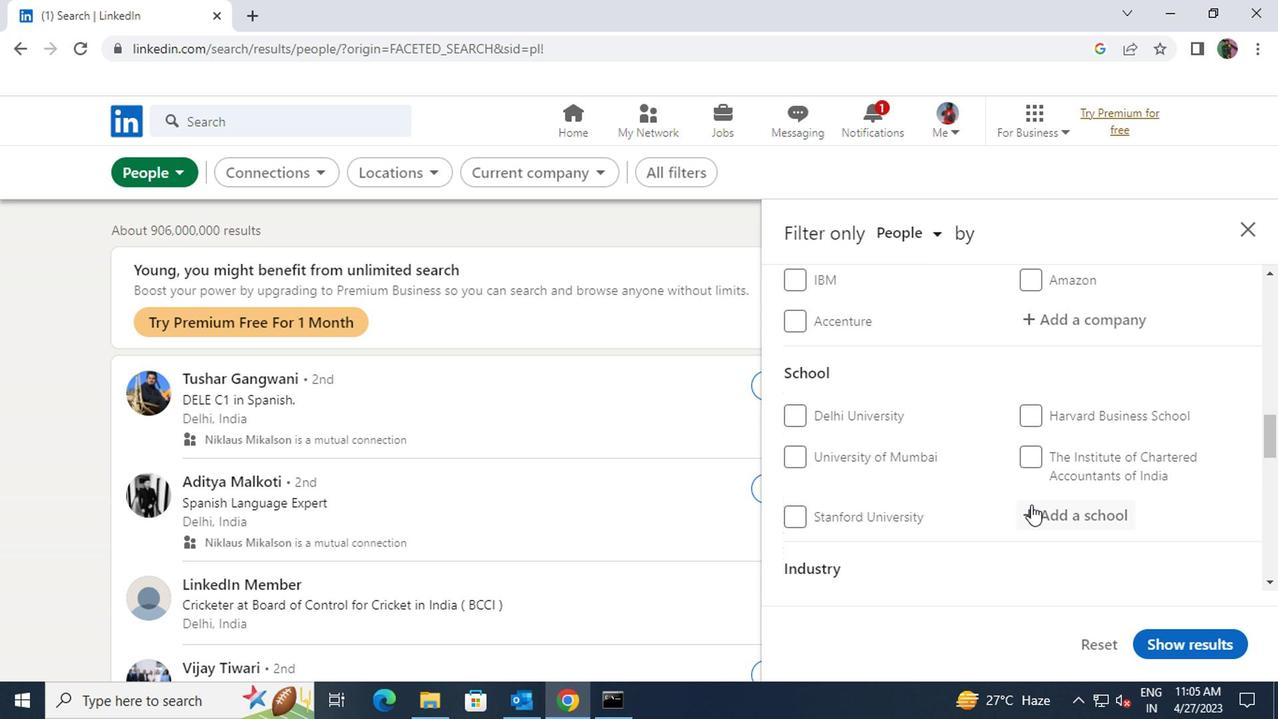 
Action: Mouse pressed left at (882, 513)
Screenshot: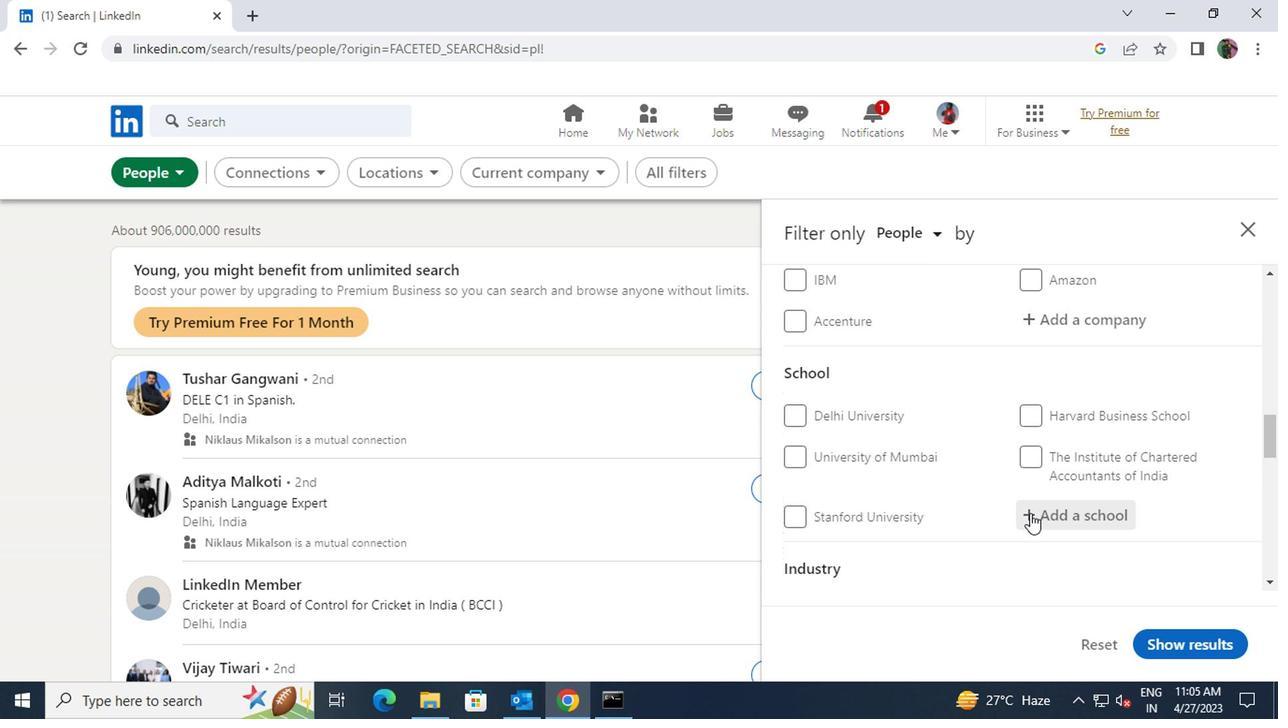 
Action: Key pressed <Key.shift>INSTITUTE<Key.space>OF<Key.space>ENGINEERING
Screenshot: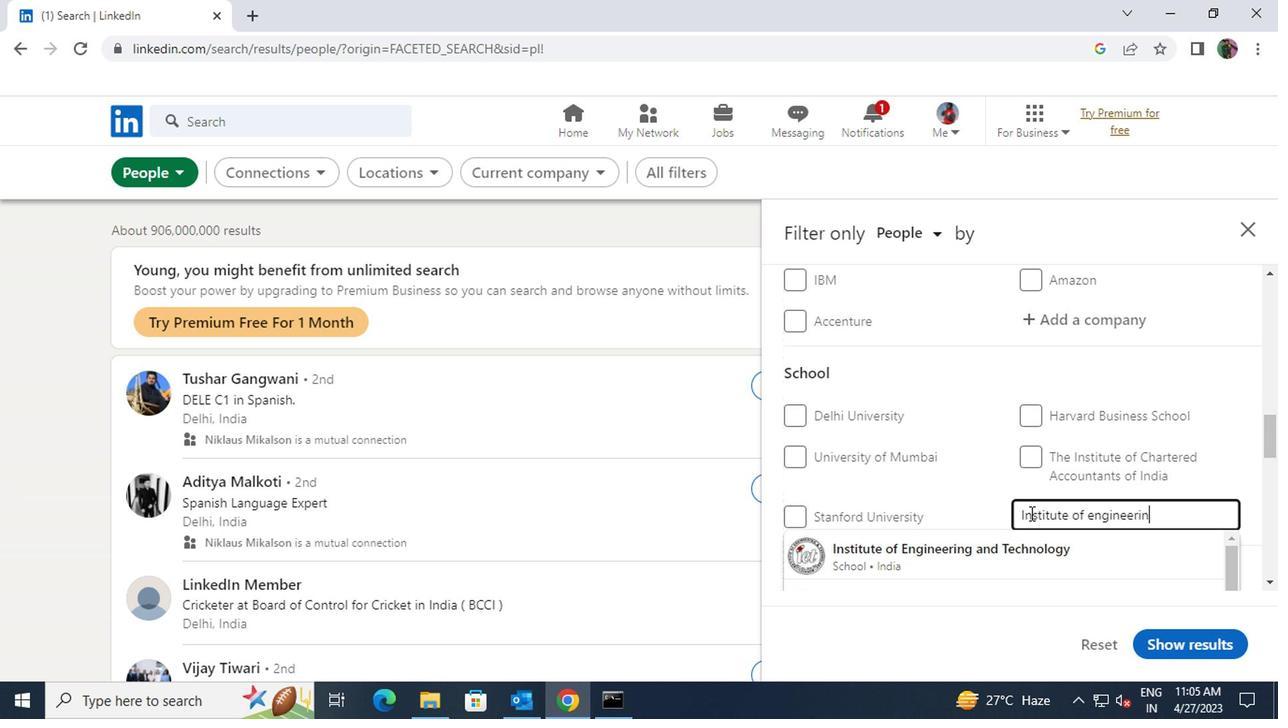 
Action: Mouse moved to (870, 539)
Screenshot: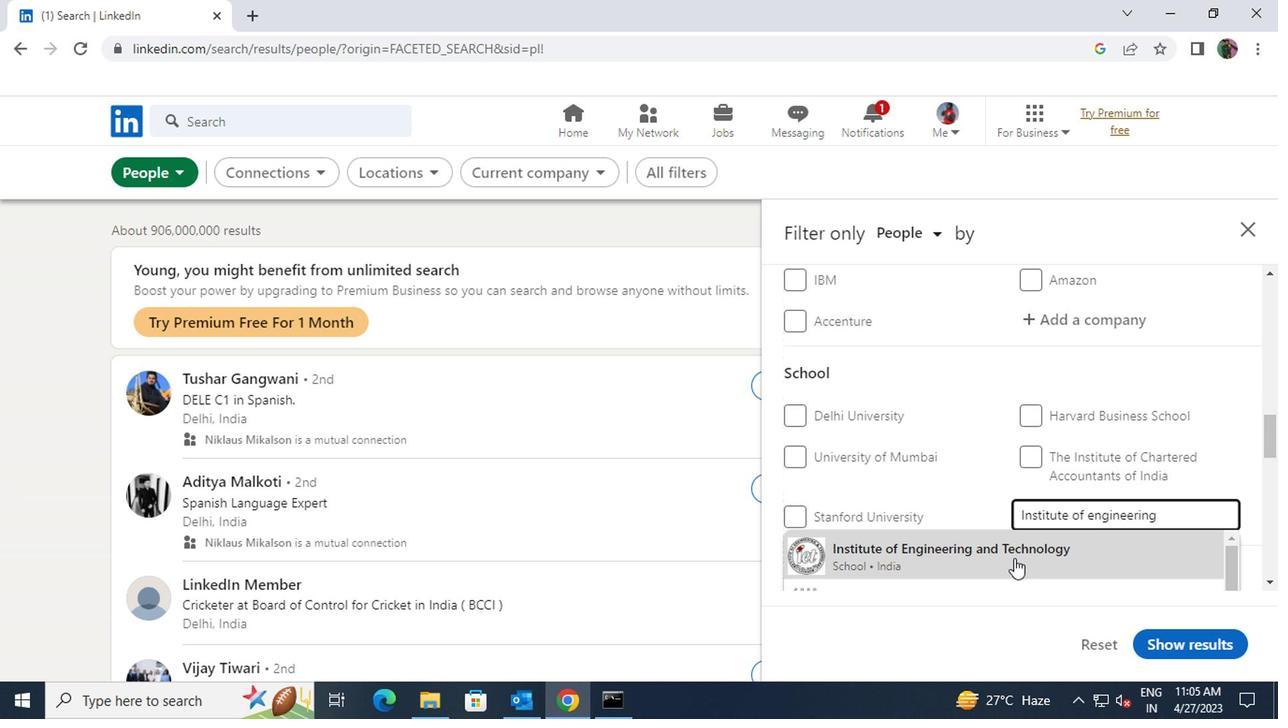 
Action: Mouse pressed left at (870, 539)
Screenshot: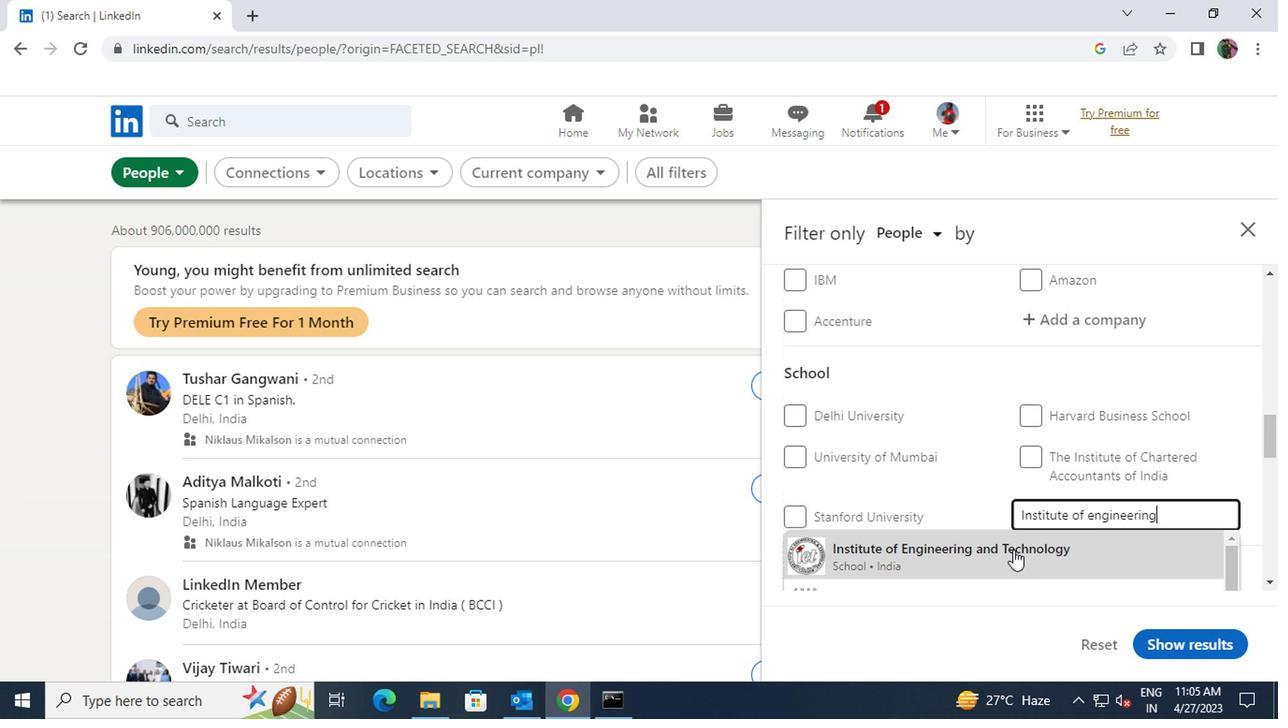 
Action: Mouse scrolled (870, 539) with delta (0, 0)
Screenshot: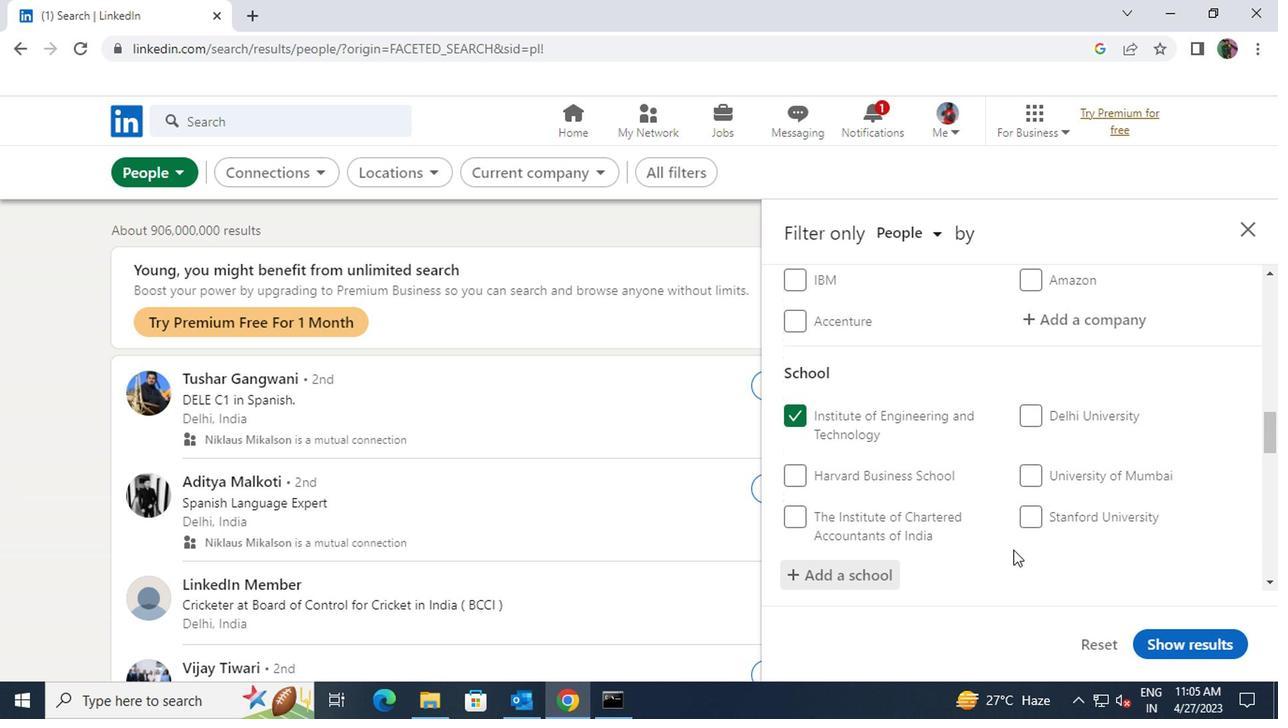 
Action: Mouse scrolled (870, 539) with delta (0, 0)
Screenshot: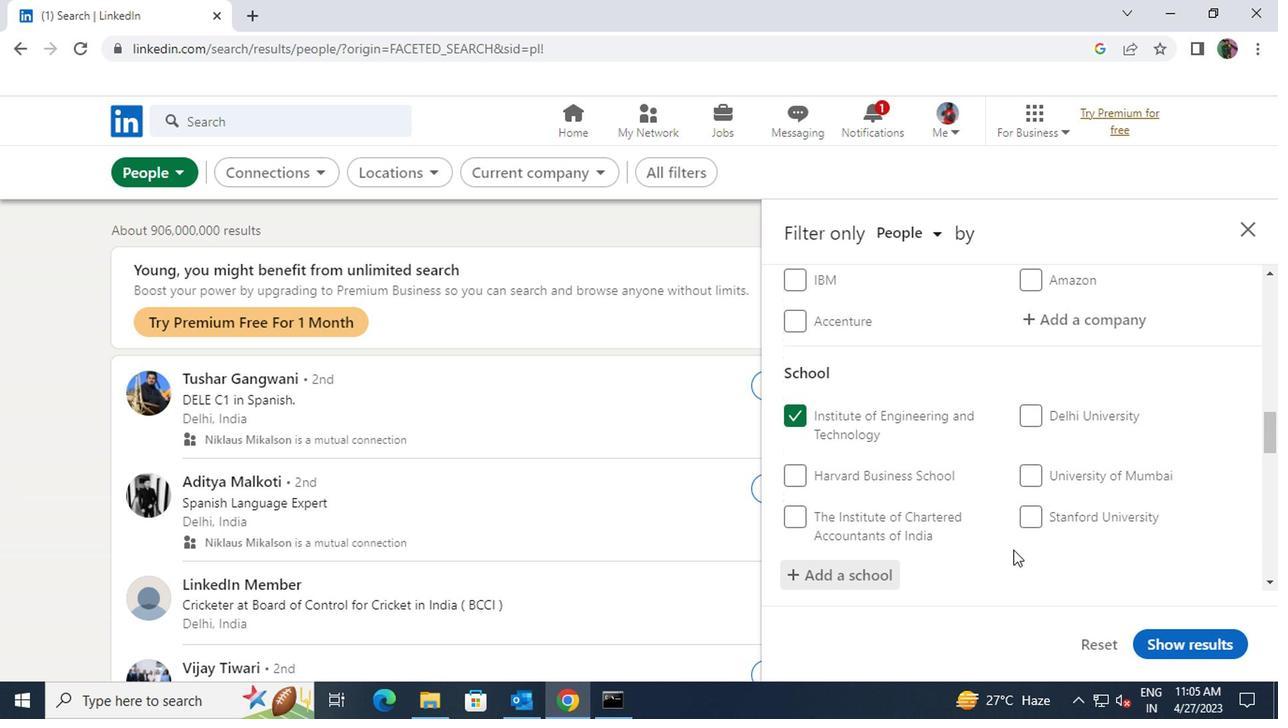 
Action: Mouse scrolled (870, 539) with delta (0, 0)
Screenshot: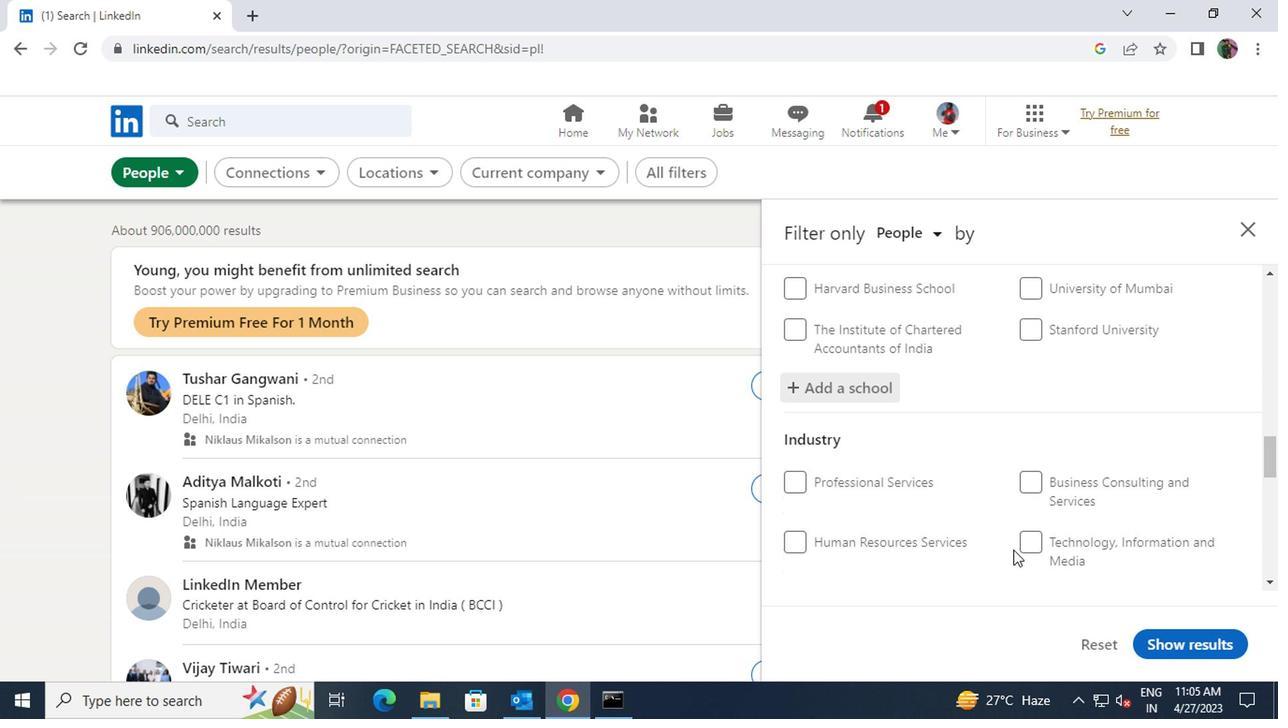 
Action: Mouse moved to (883, 513)
Screenshot: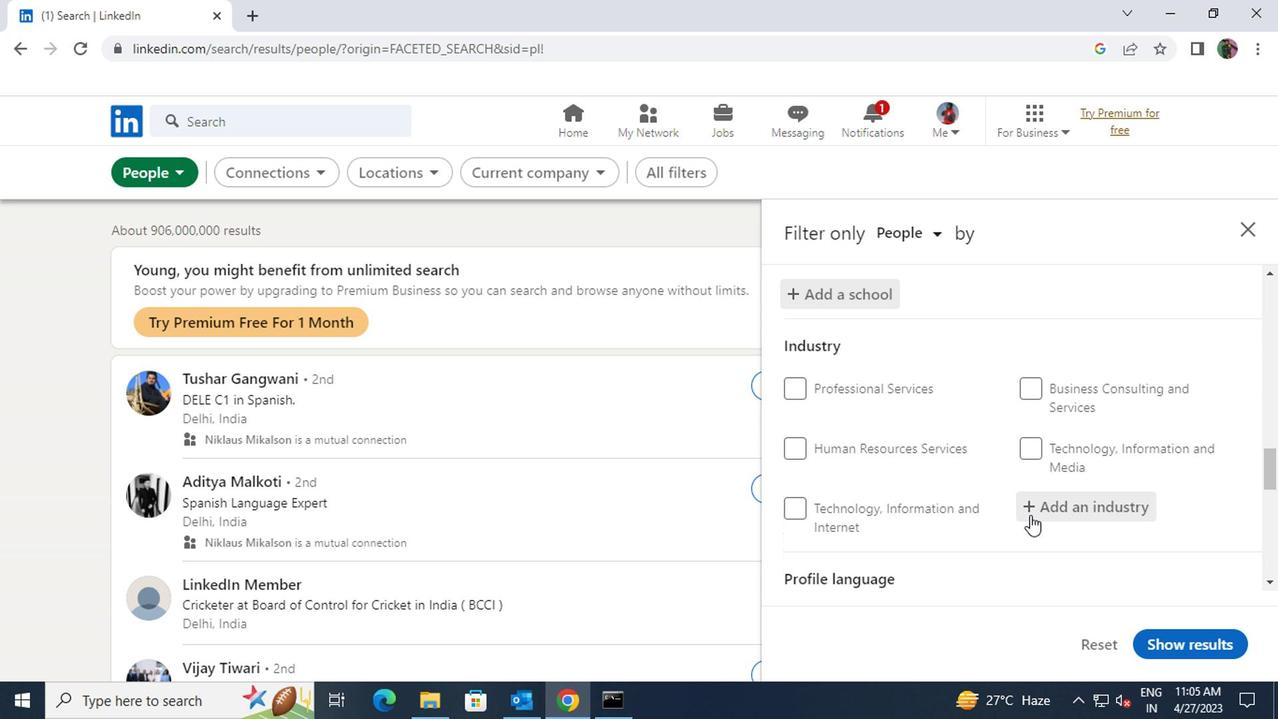 
Action: Mouse pressed left at (883, 513)
Screenshot: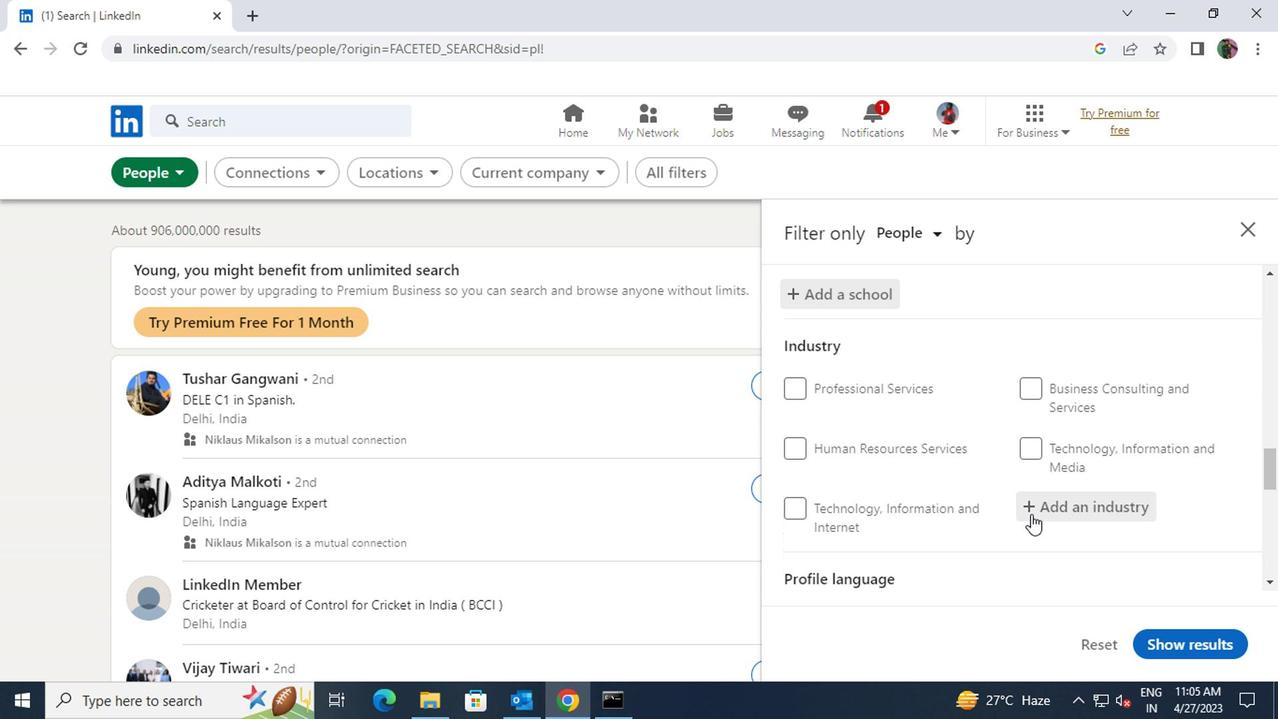 
Action: Key pressed <Key.shift>PIPELINE
Screenshot: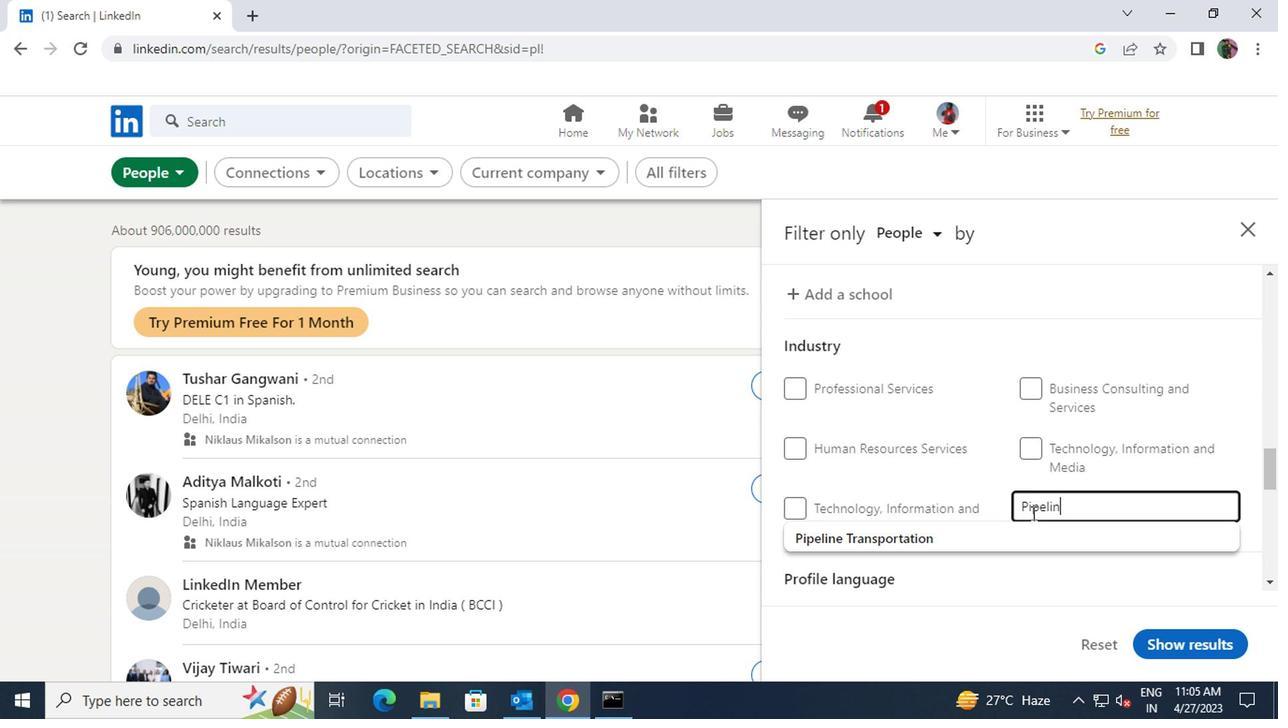 
Action: Mouse moved to (877, 525)
Screenshot: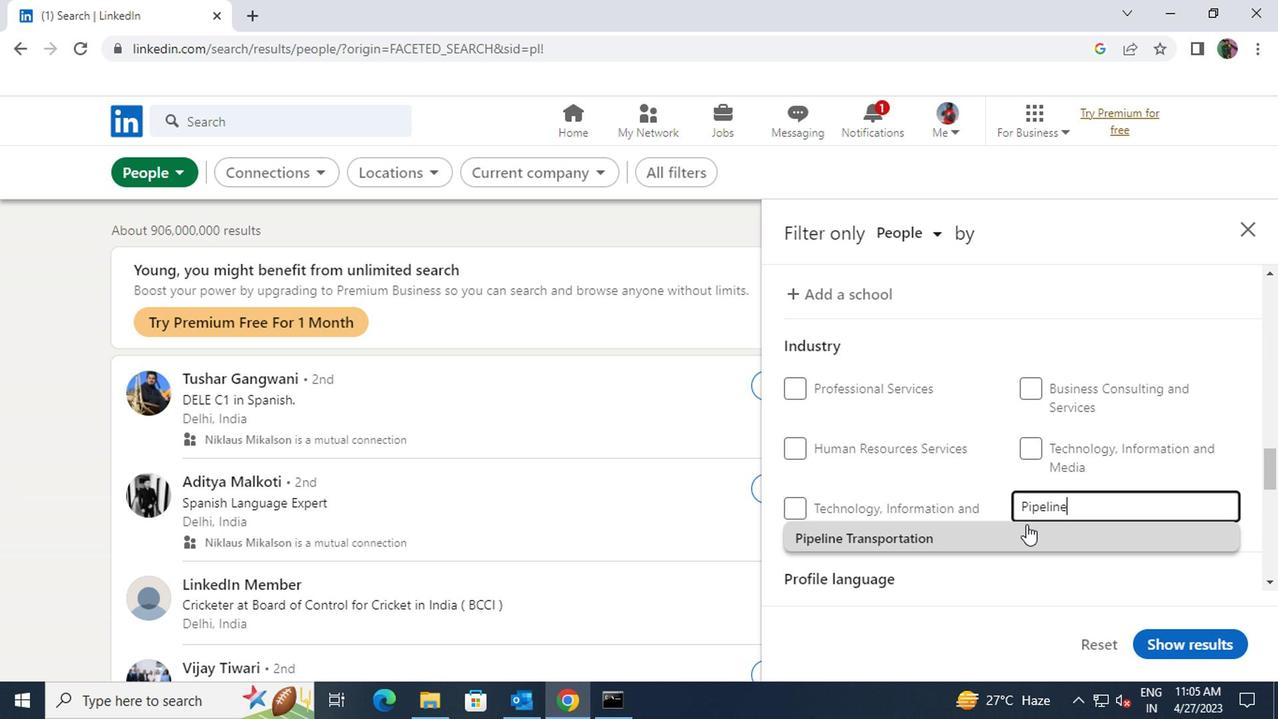 
Action: Mouse pressed left at (877, 525)
Screenshot: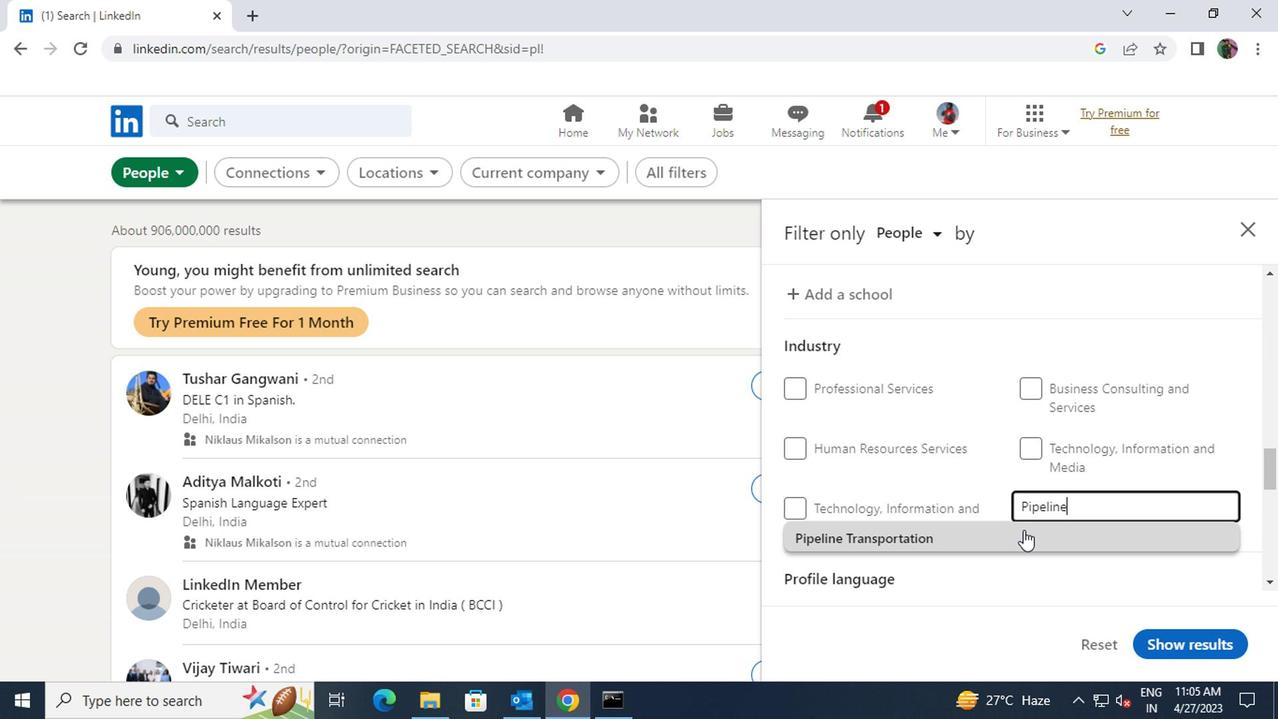 
Action: Mouse scrolled (877, 525) with delta (0, 0)
Screenshot: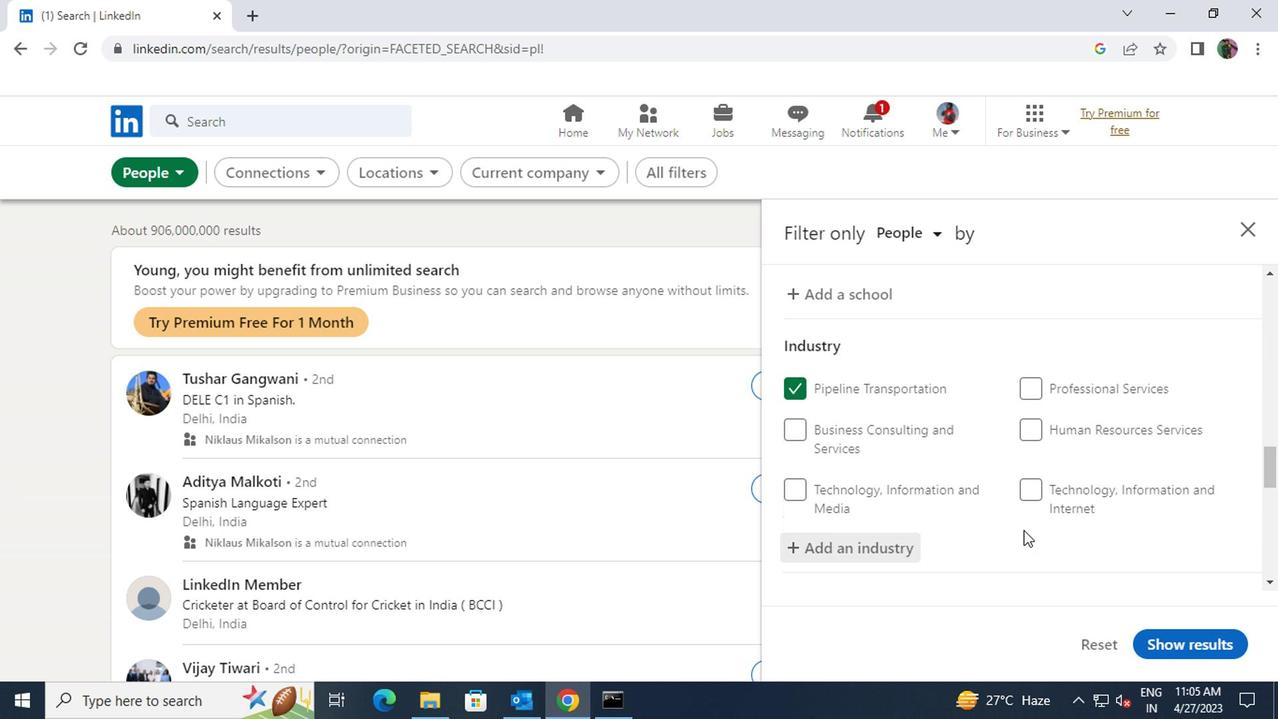 
Action: Mouse scrolled (877, 525) with delta (0, 0)
Screenshot: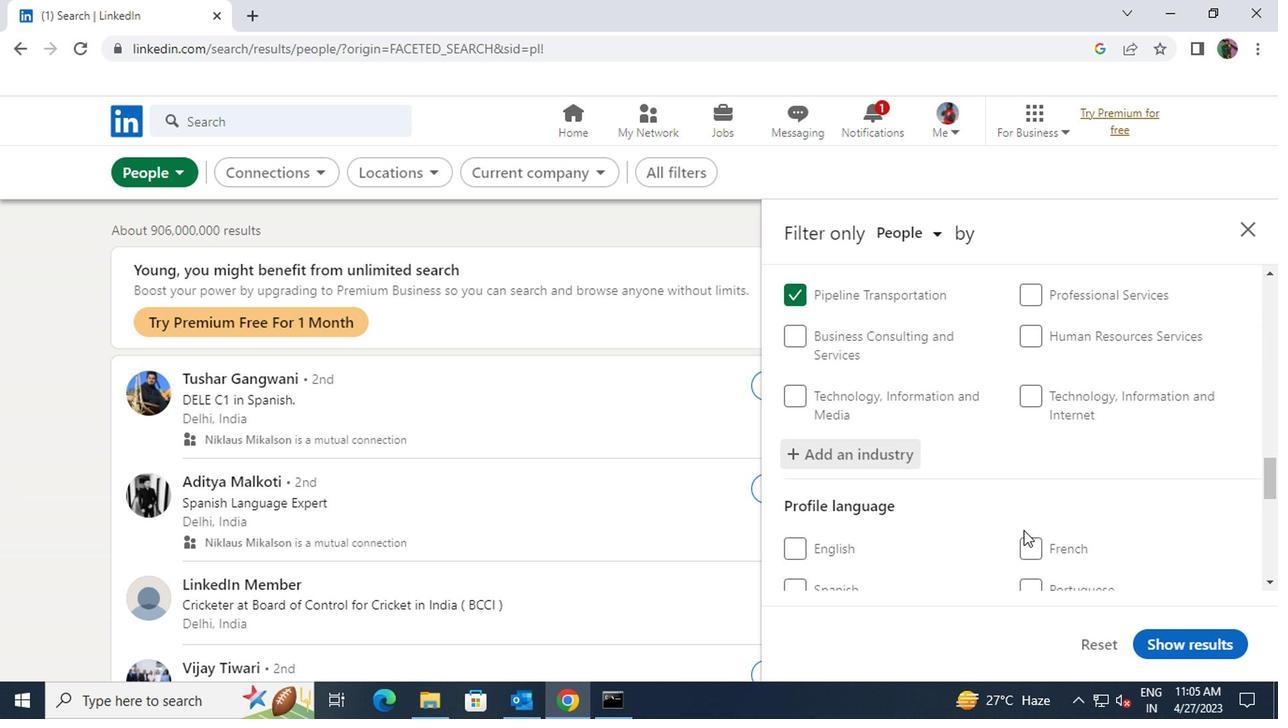 
Action: Mouse moved to (881, 474)
Screenshot: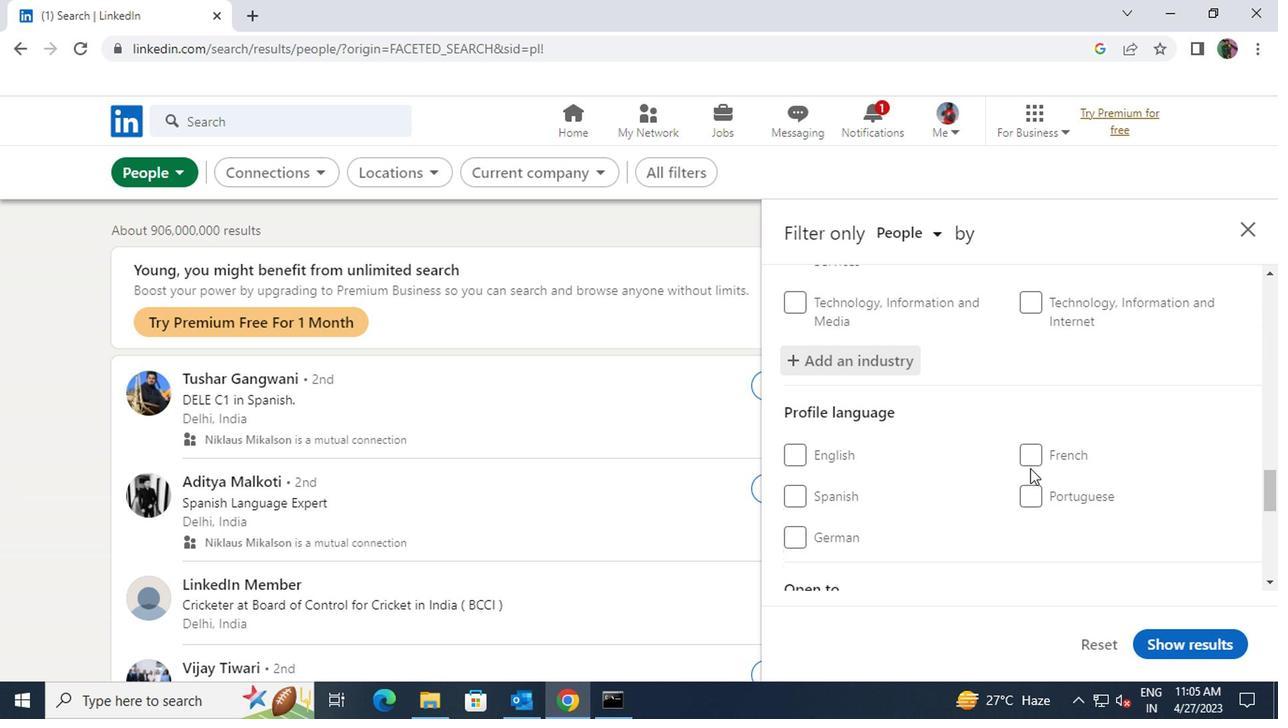 
Action: Mouse pressed left at (881, 474)
Screenshot: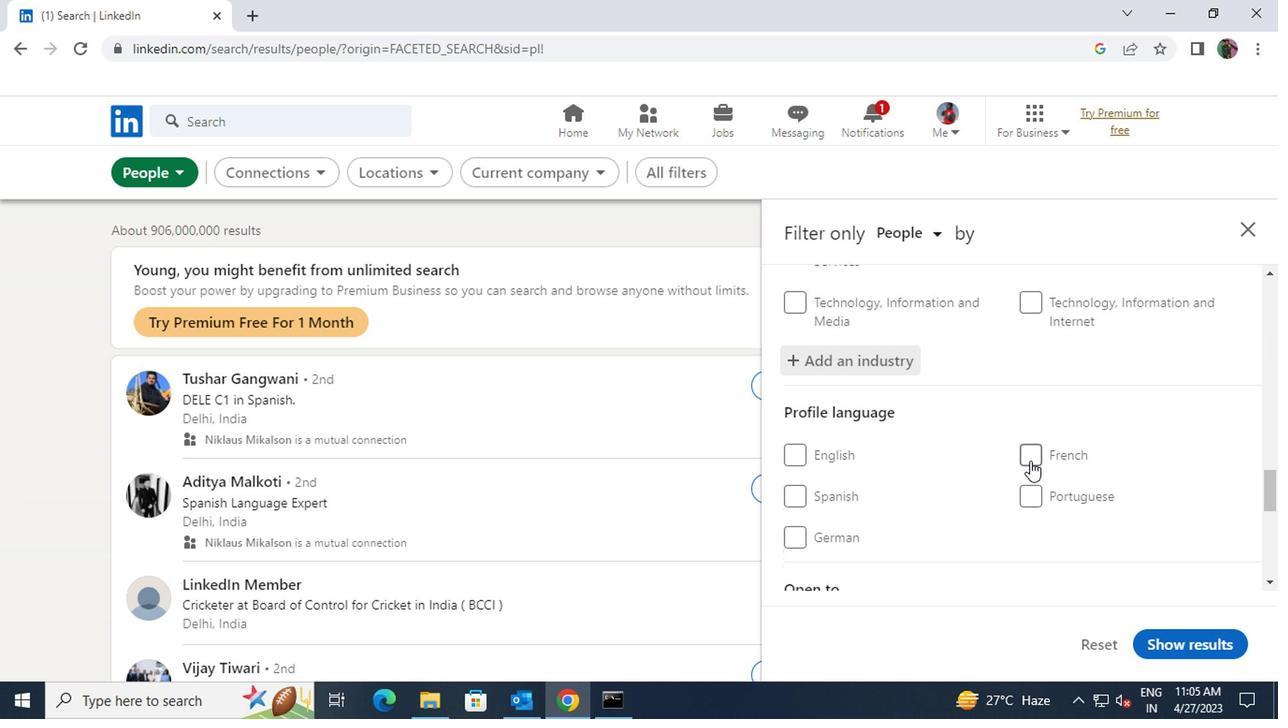 
Action: Mouse moved to (878, 477)
Screenshot: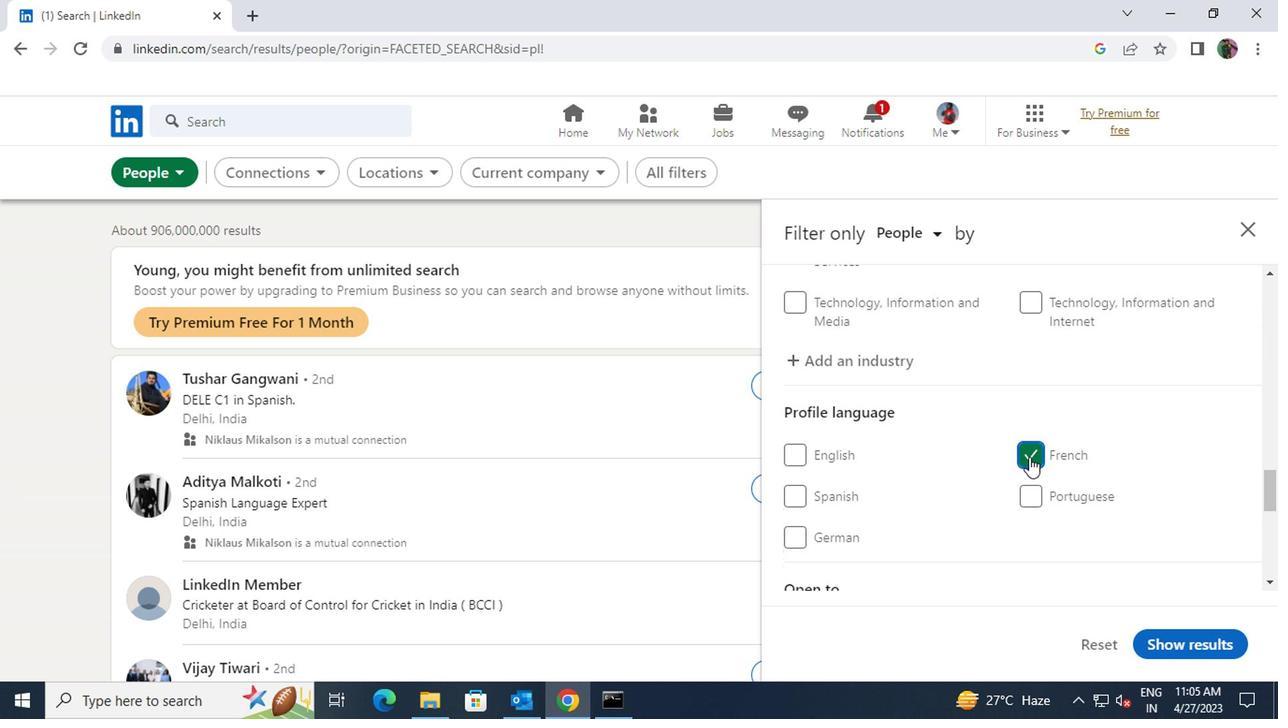 
Action: Mouse scrolled (878, 476) with delta (0, 0)
Screenshot: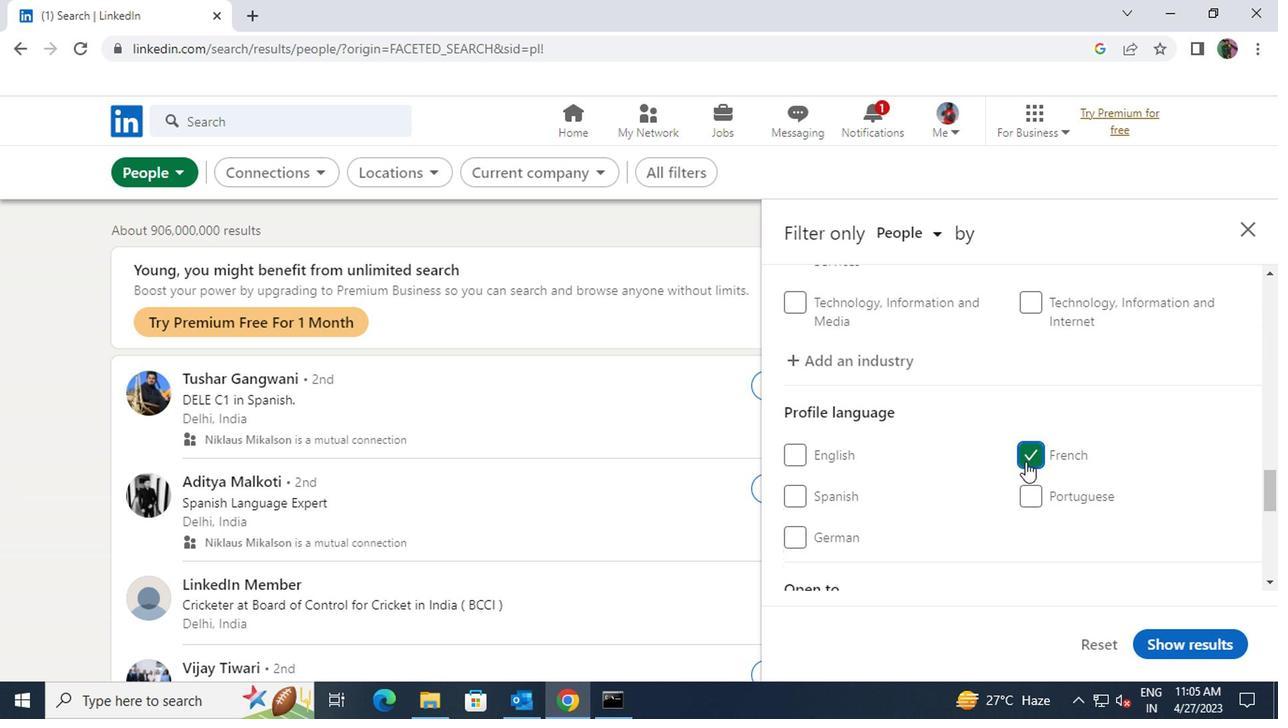 
Action: Mouse scrolled (878, 476) with delta (0, 0)
Screenshot: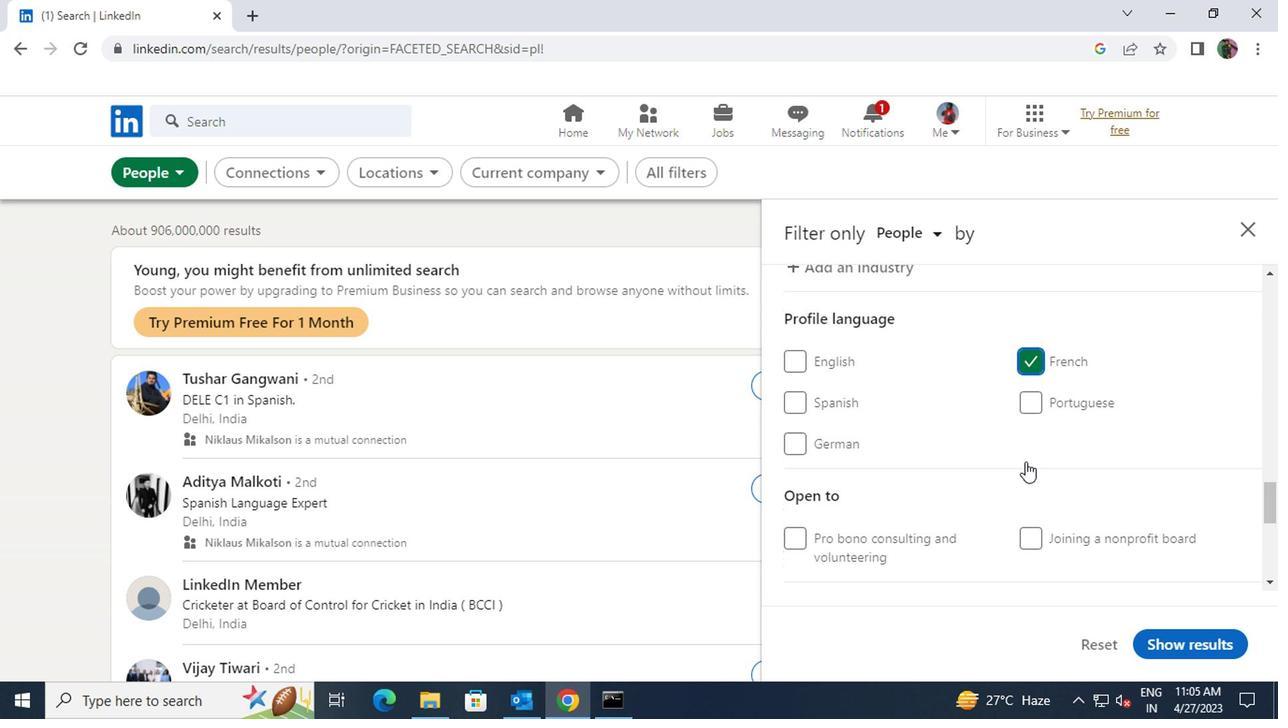 
Action: Mouse scrolled (878, 476) with delta (0, 0)
Screenshot: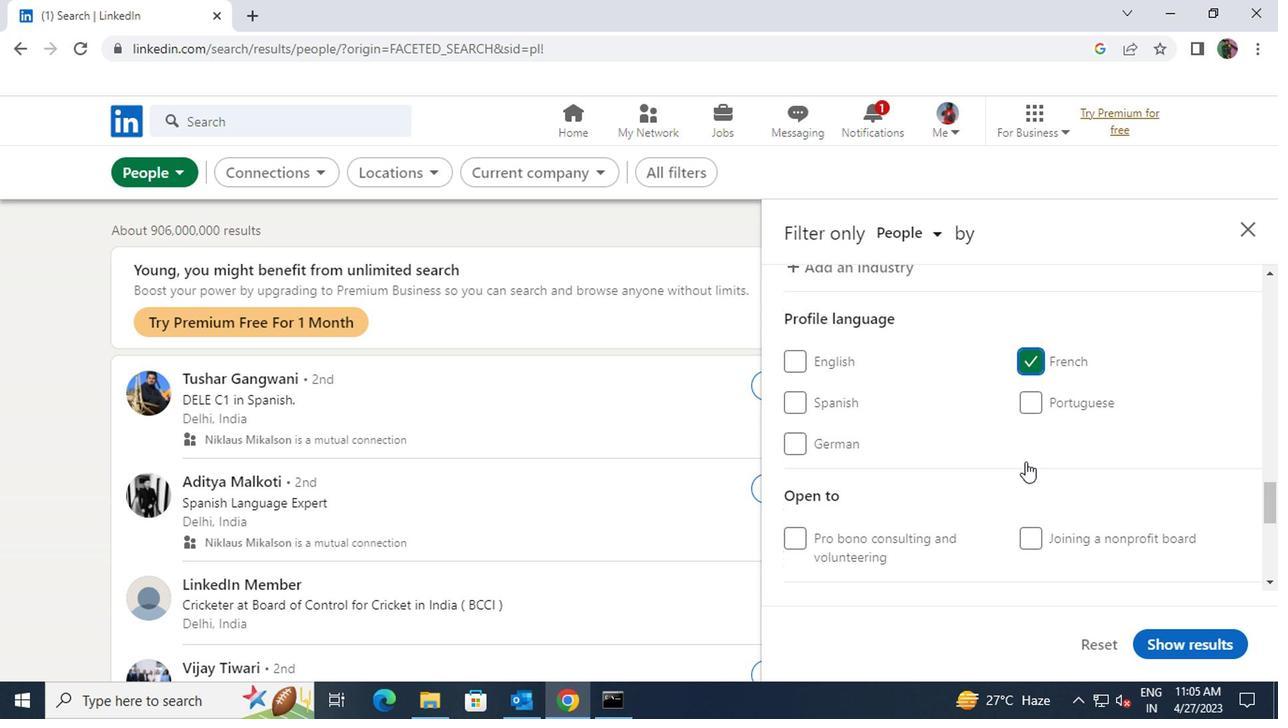 
Action: Mouse scrolled (878, 476) with delta (0, 0)
Screenshot: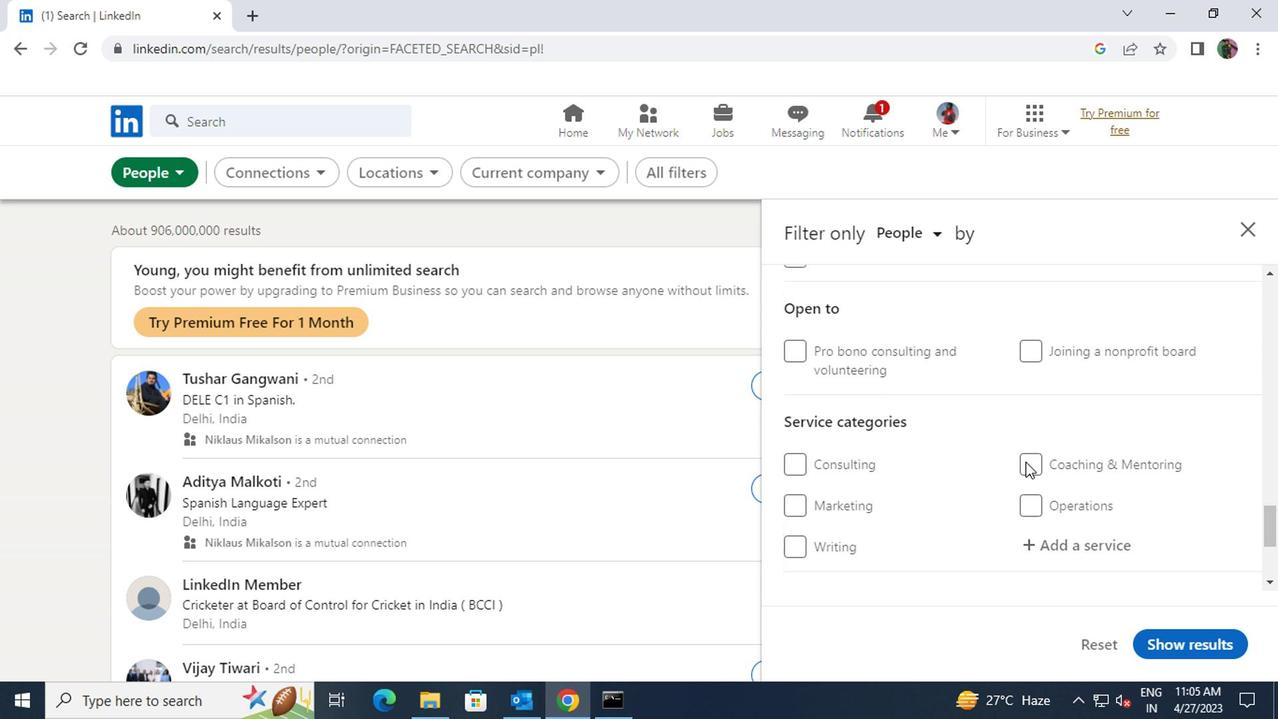 
Action: Mouse moved to (884, 473)
Screenshot: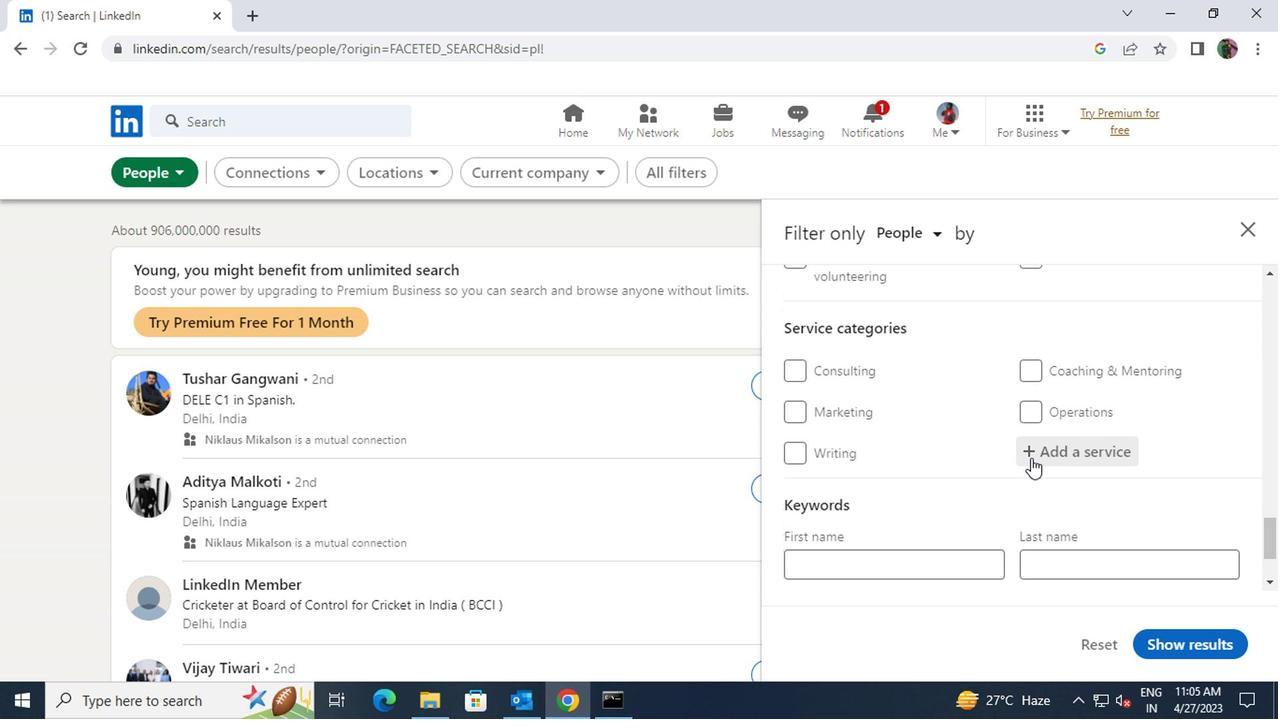 
Action: Mouse pressed left at (884, 473)
Screenshot: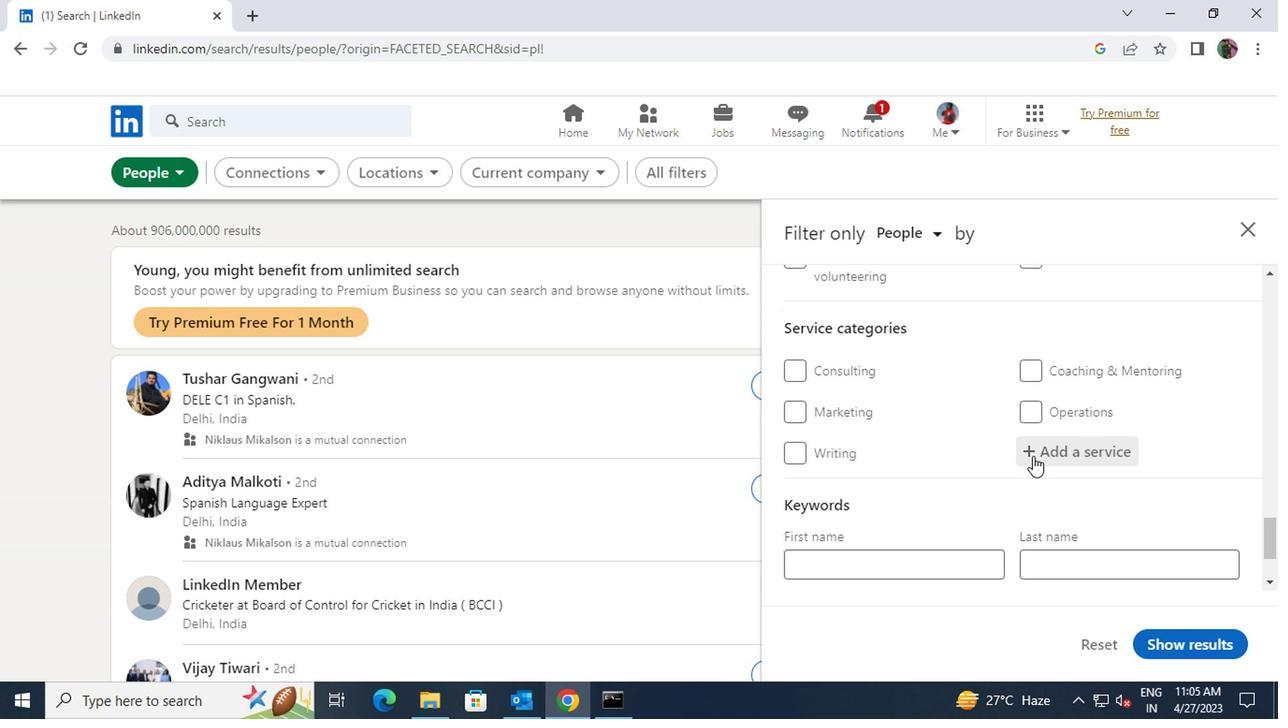
Action: Key pressed <Key.shift>NEGO
Screenshot: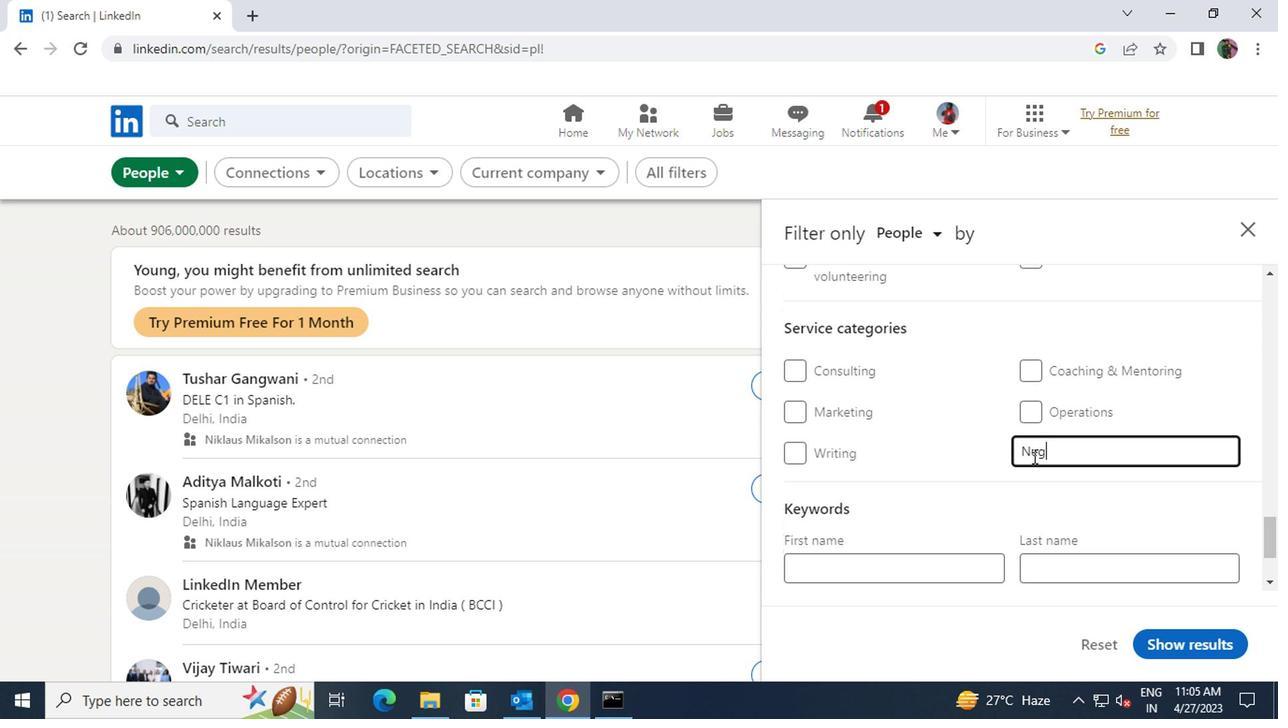 
Action: Mouse moved to (884, 486)
Screenshot: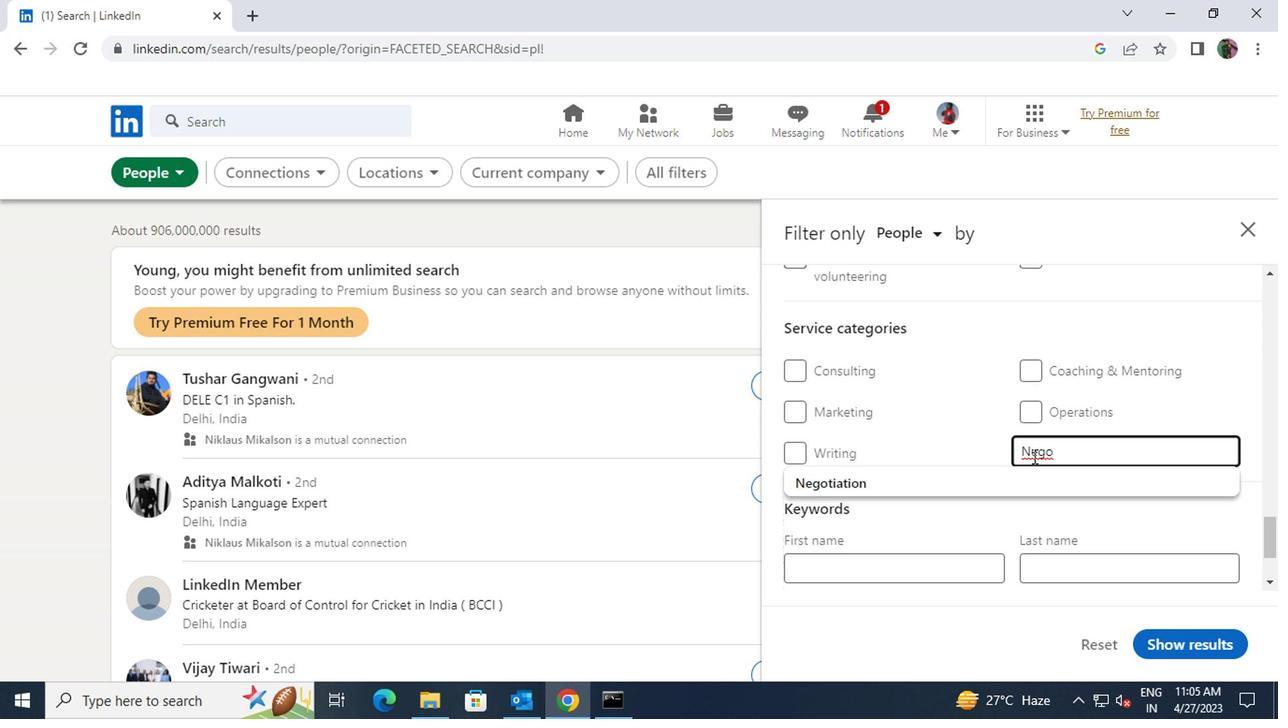 
Action: Mouse pressed left at (884, 486)
Screenshot: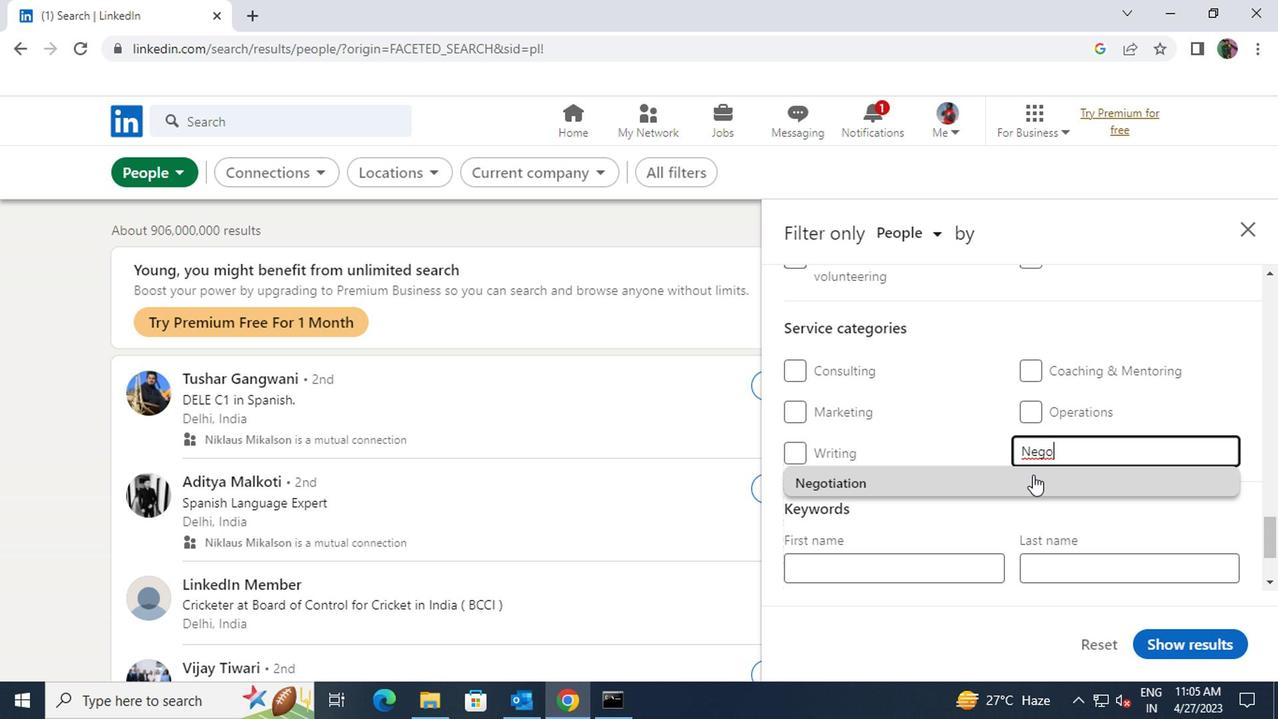 
Action: Mouse scrolled (884, 486) with delta (0, 0)
Screenshot: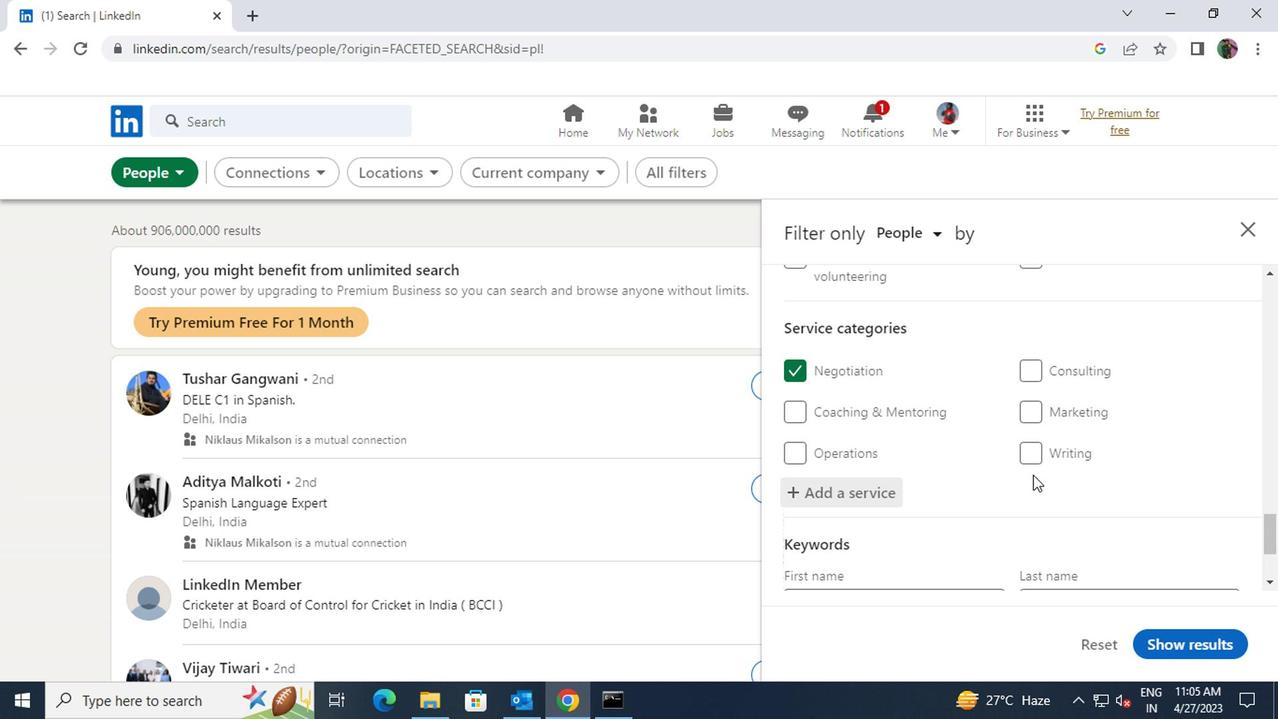 
Action: Mouse scrolled (884, 486) with delta (0, 0)
Screenshot: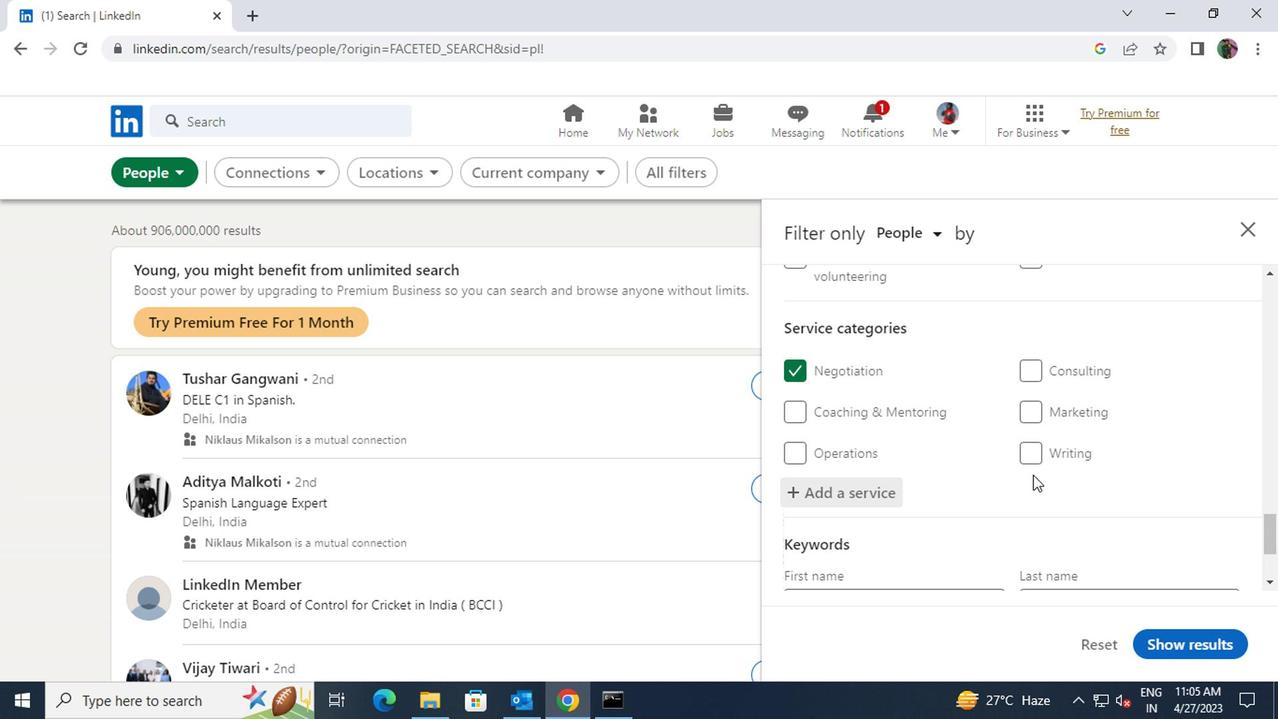 
Action: Mouse scrolled (884, 486) with delta (0, 0)
Screenshot: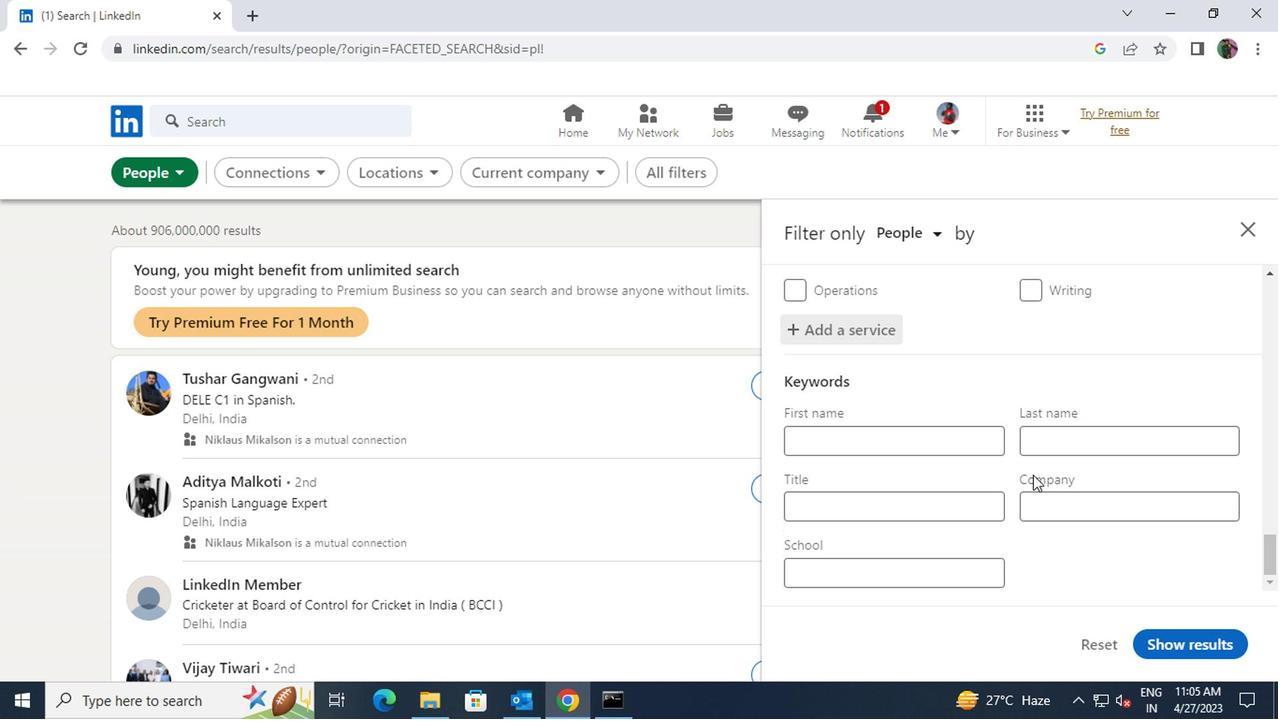 
Action: Mouse moved to (839, 505)
Screenshot: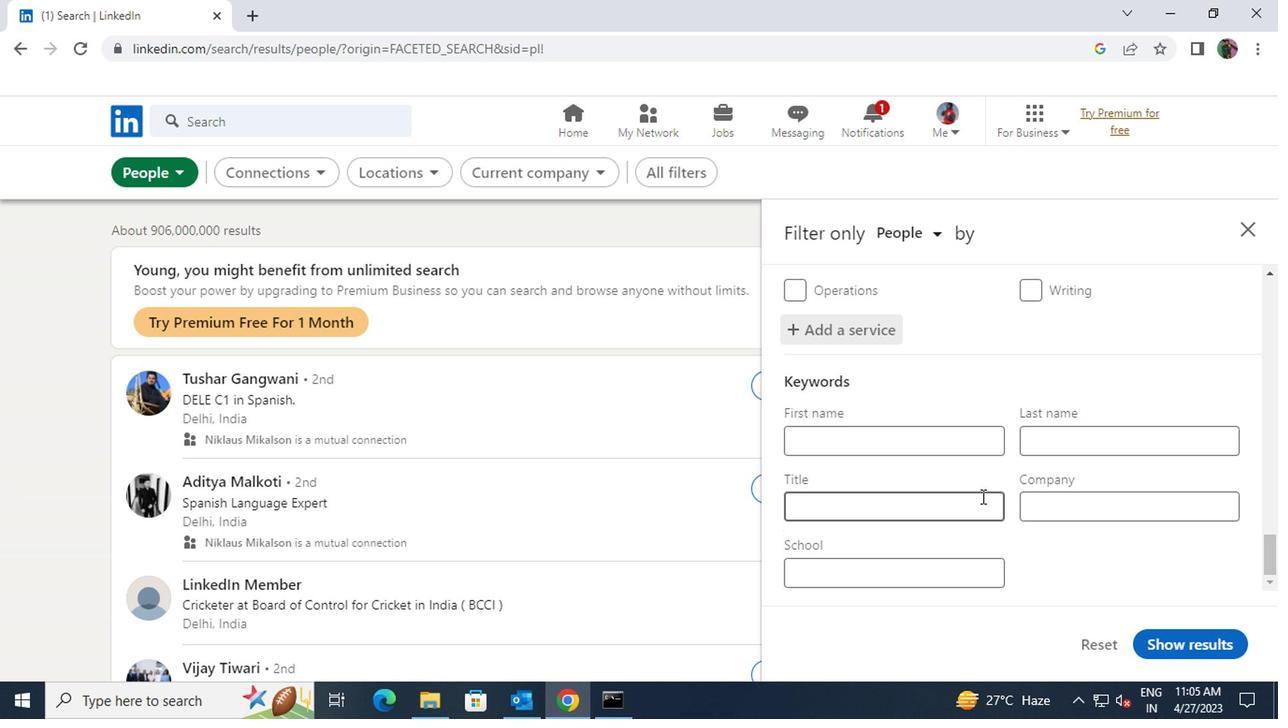 
Action: Mouse pressed left at (839, 505)
Screenshot: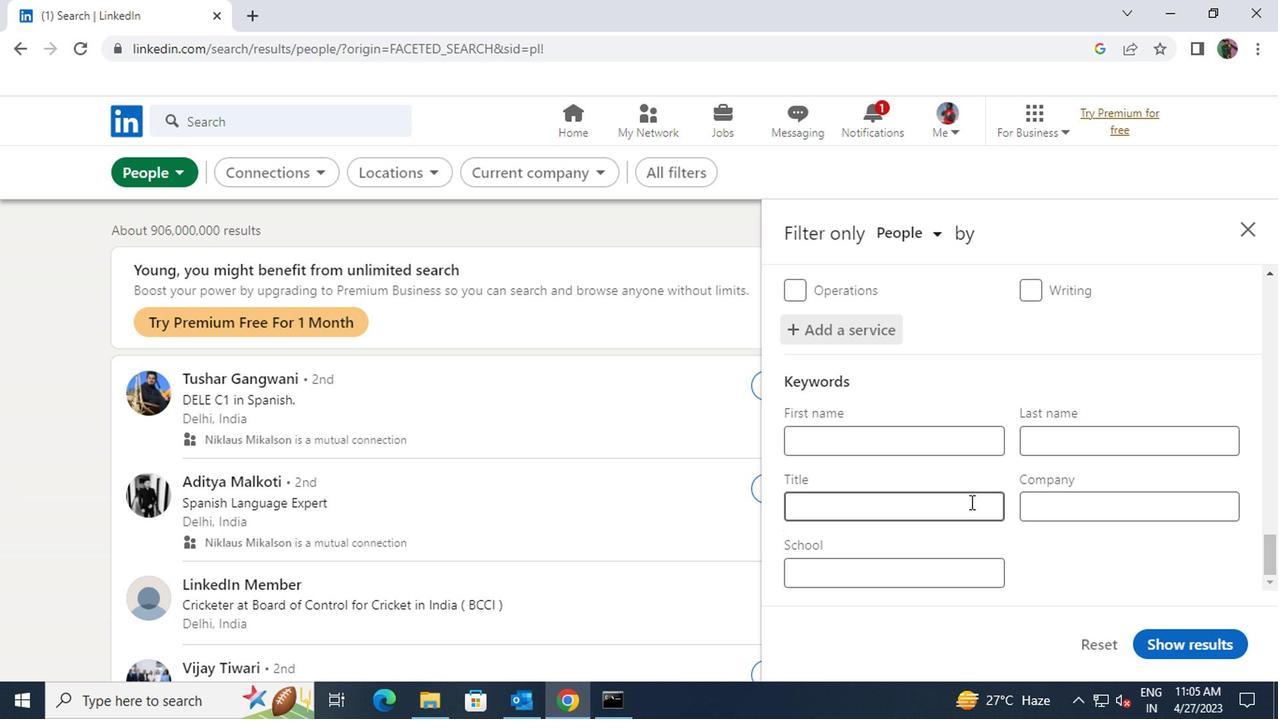 
Action: Key pressed <Key.shift>SCIENTIST
Screenshot: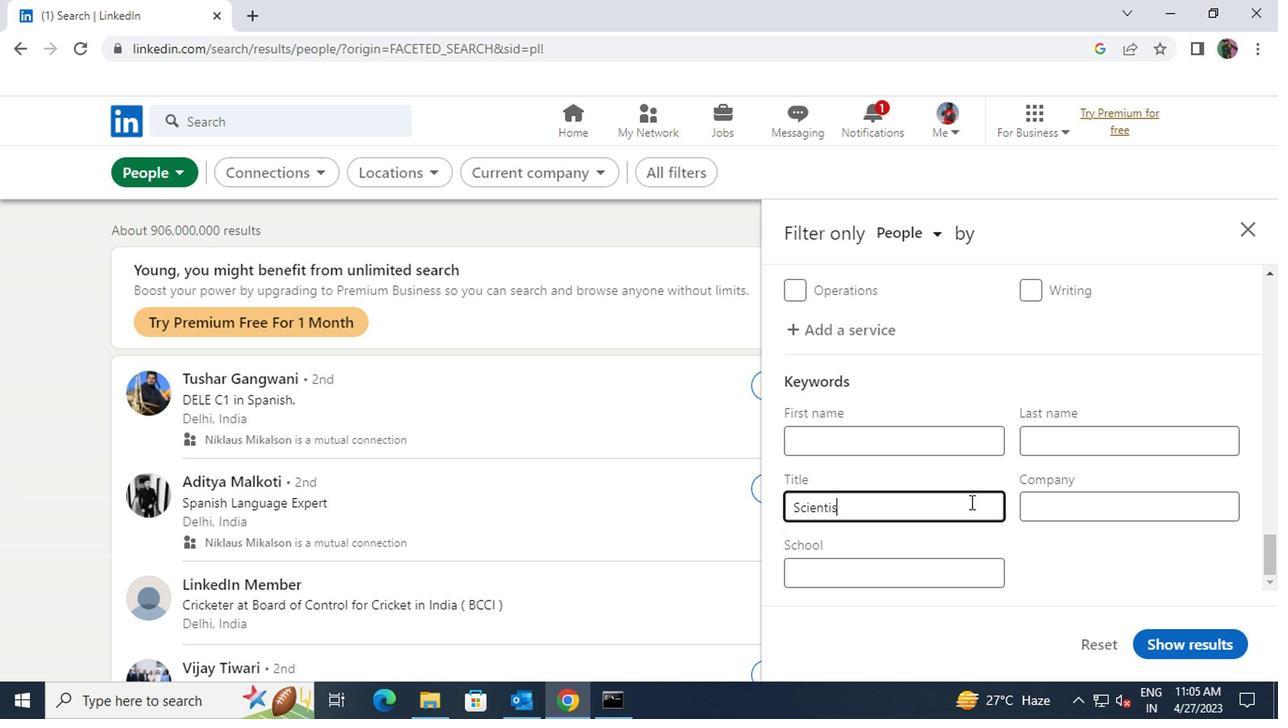 
Action: Mouse moved to (970, 605)
Screenshot: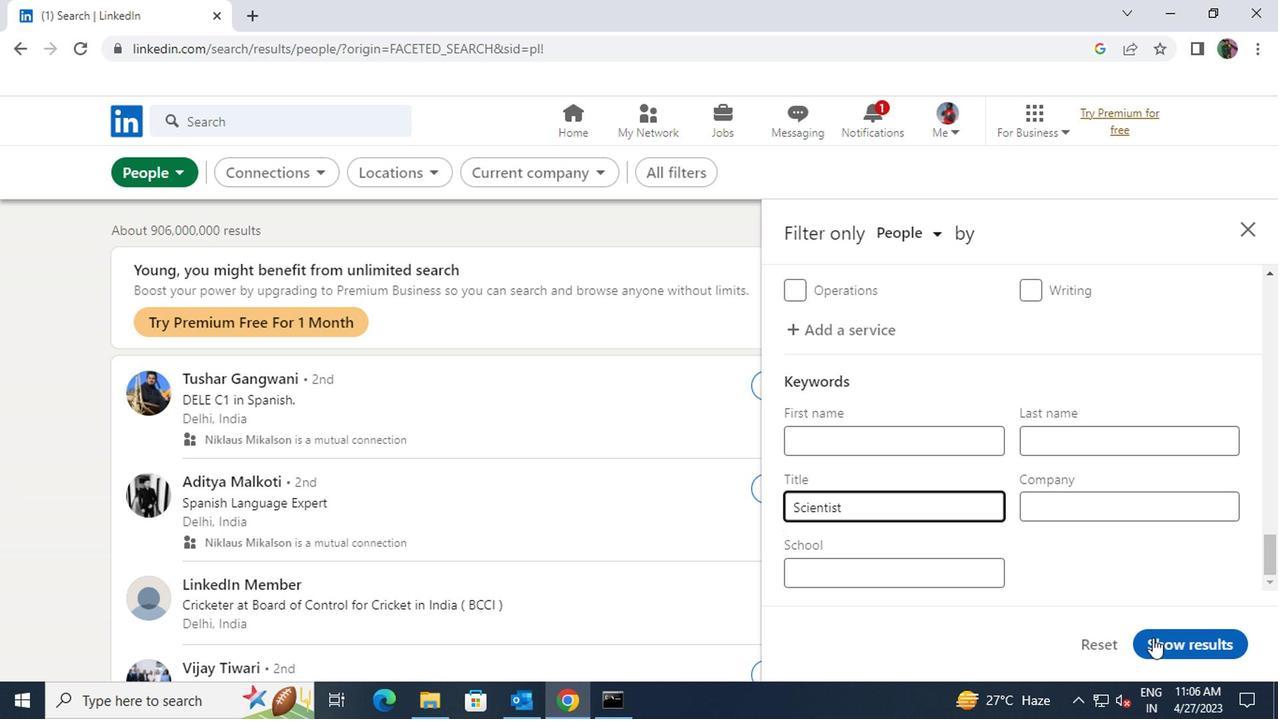 
Action: Mouse pressed left at (970, 605)
Screenshot: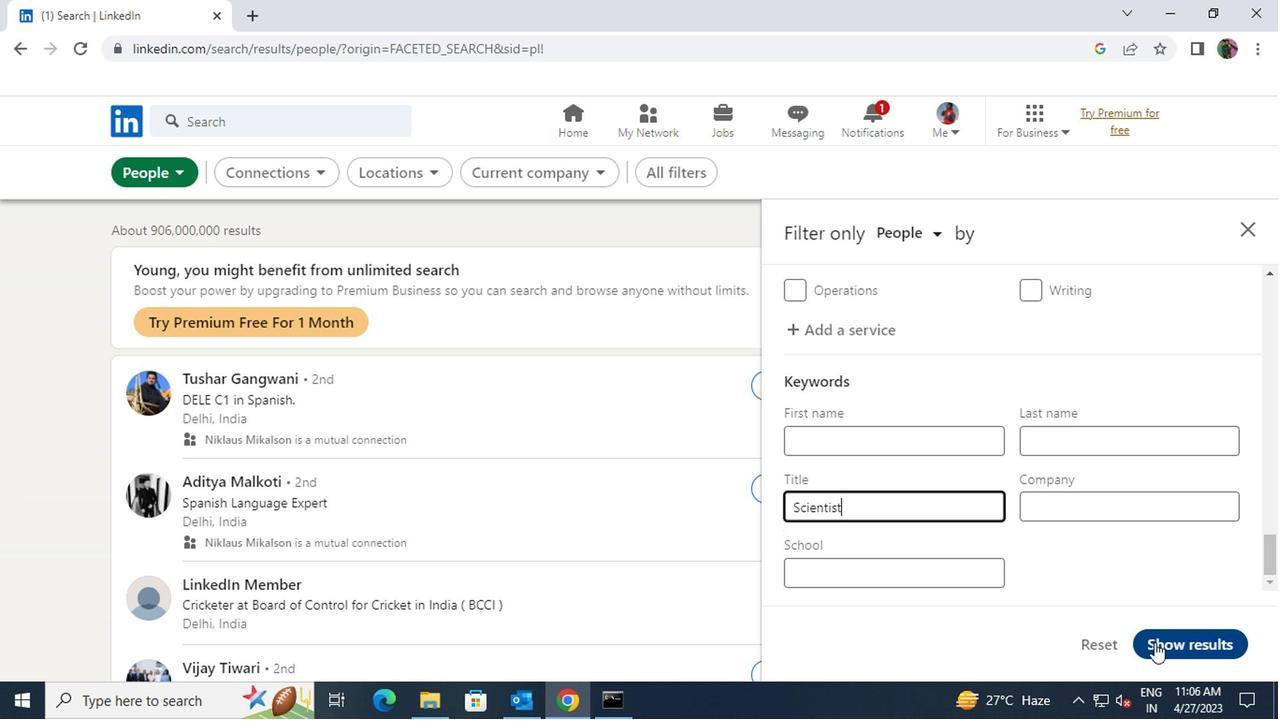 
